 Task: Open Card Employee Benefits Review in Board Content Marketing Interactive Quiz Strategy and Execution to Workspace E-commerce Solutions and add a team member Softage.1@softage.net, a label Yellow, a checklist Crisis Management, an attachment from your google drive, a color Yellow and finally, add a card description 'Conduct team training session on project management' and a comment 'Let us approach this task with an open mind and be willing to take risks to think outside the box.'. Add a start date 'Jan 09, 1900' with a due date 'Jan 16, 1900'
Action: Key pressed <Key.shift>SOFTAGE.1<Key.shift>@SOFTAGE.NET<Key.enter>
Screenshot: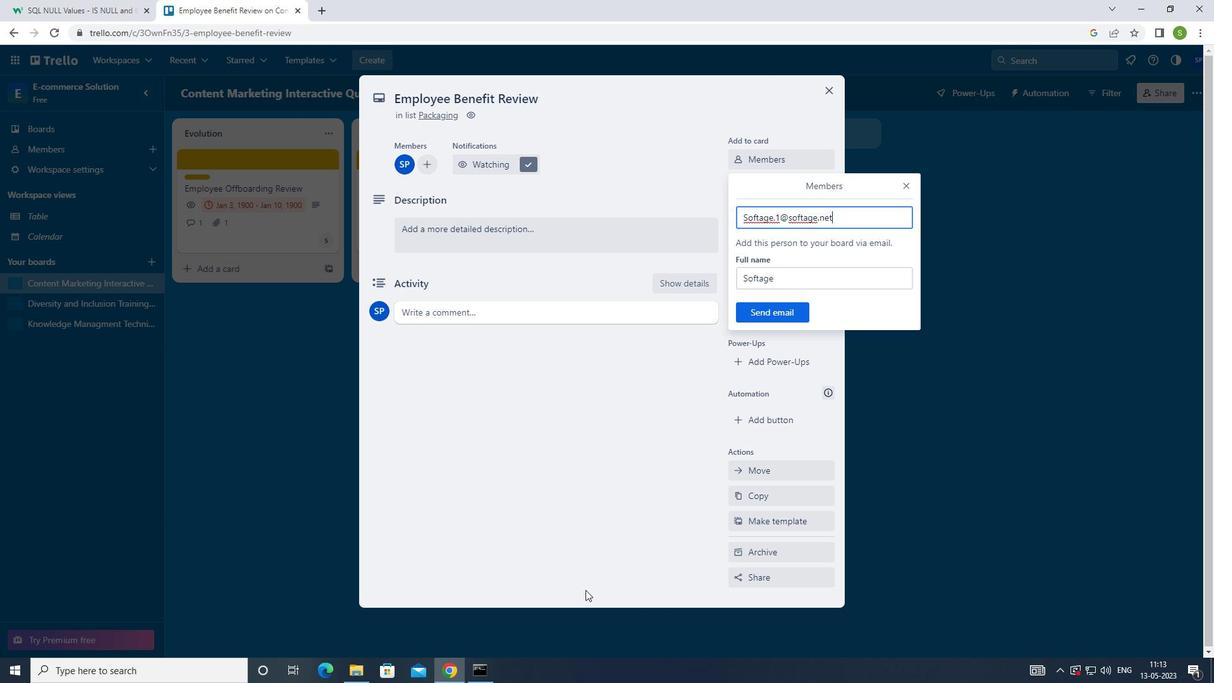 
Action: Mouse moved to (914, 189)
Screenshot: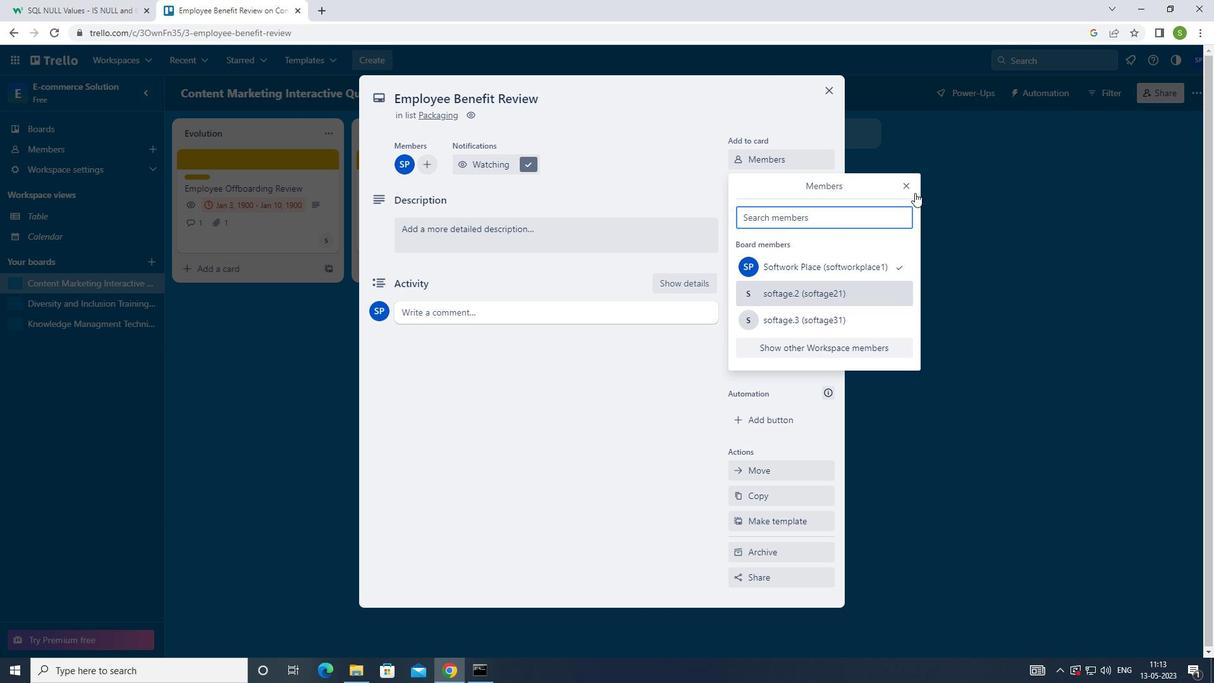 
Action: Mouse pressed left at (914, 189)
Screenshot: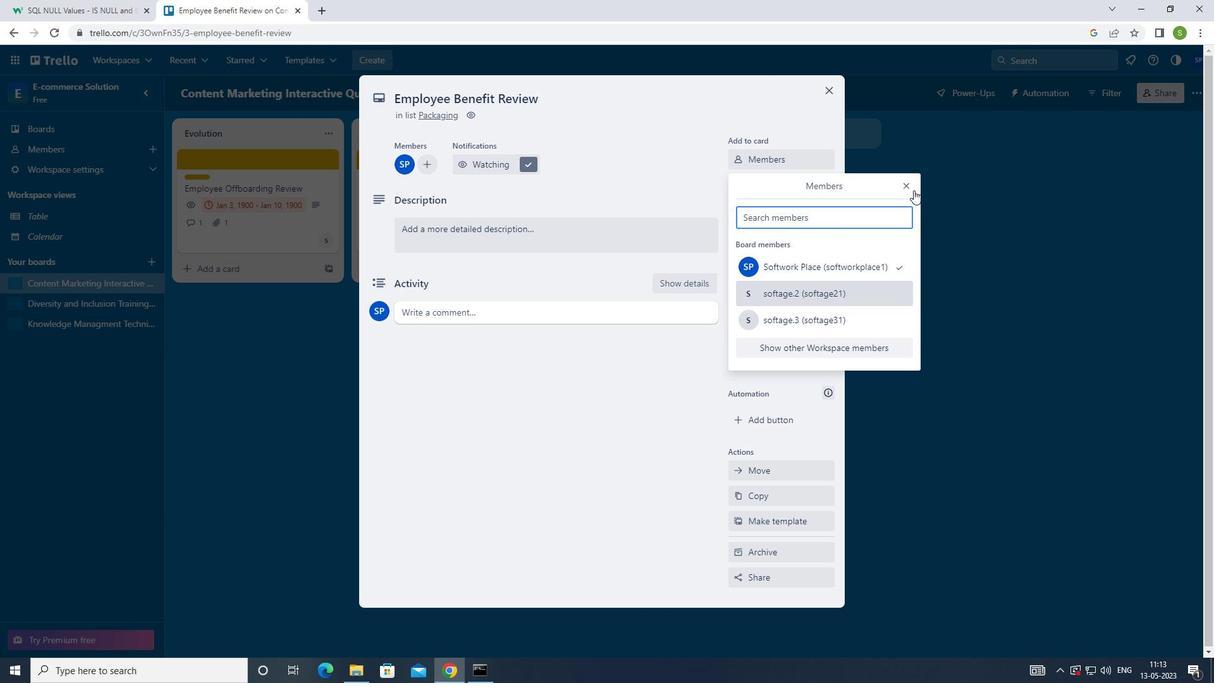
Action: Mouse moved to (811, 184)
Screenshot: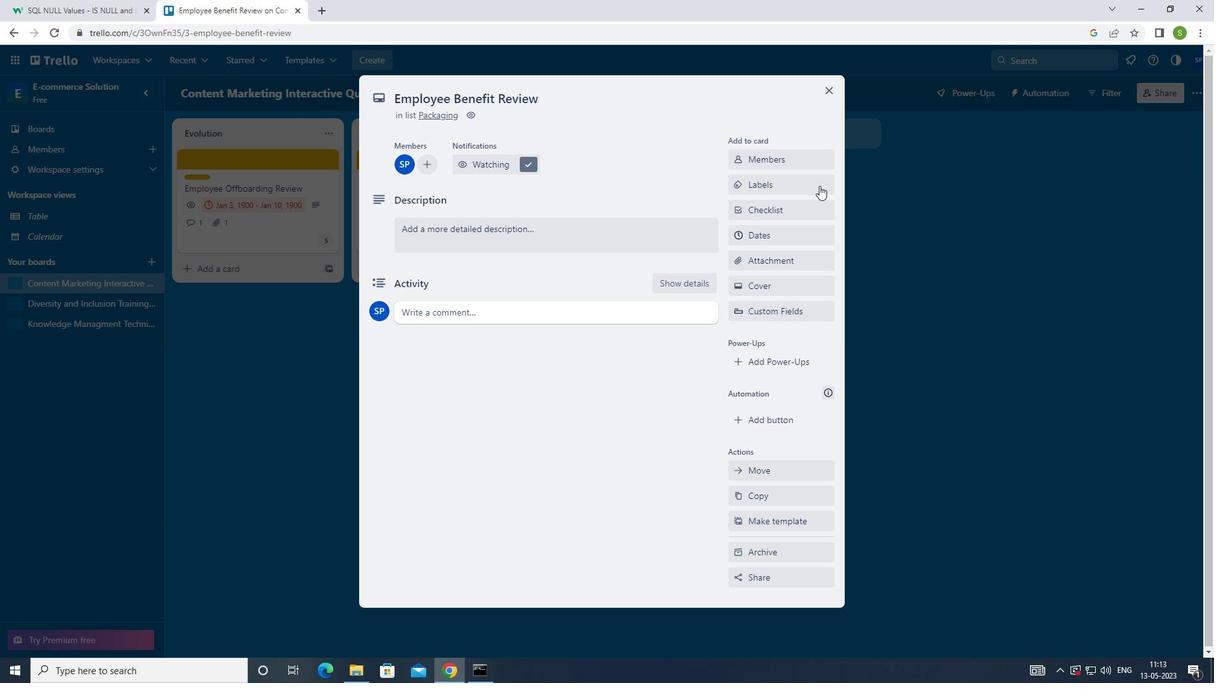 
Action: Mouse pressed left at (811, 184)
Screenshot: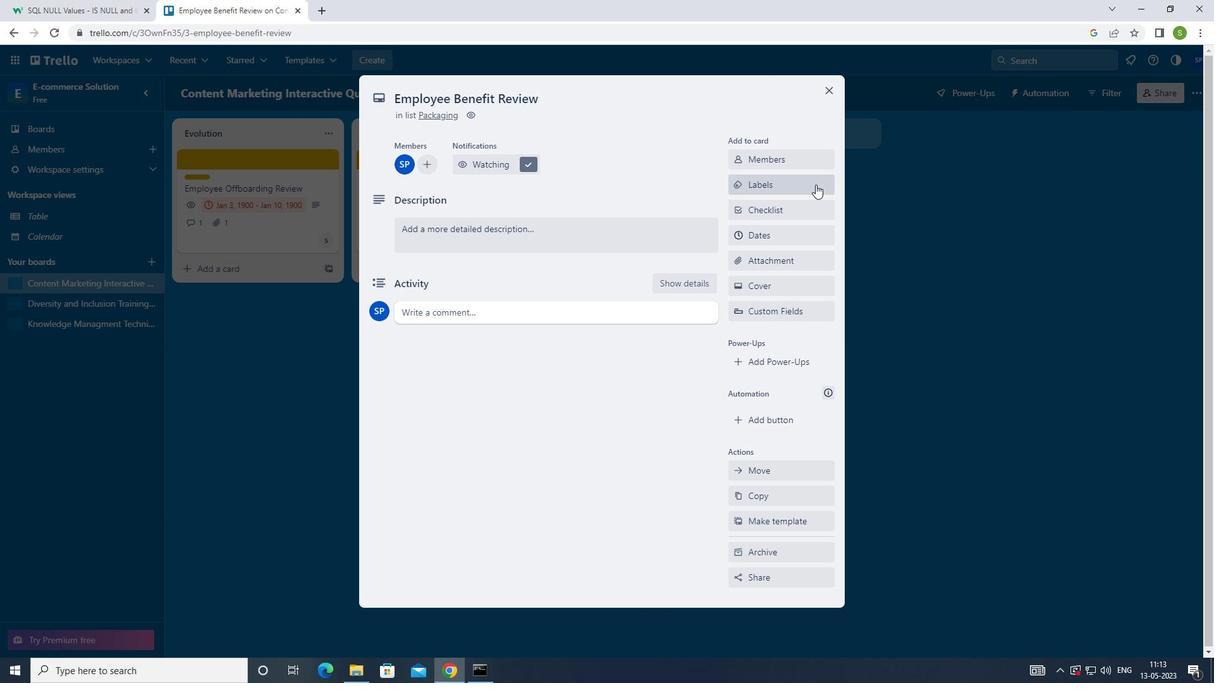 
Action: Mouse moved to (738, 313)
Screenshot: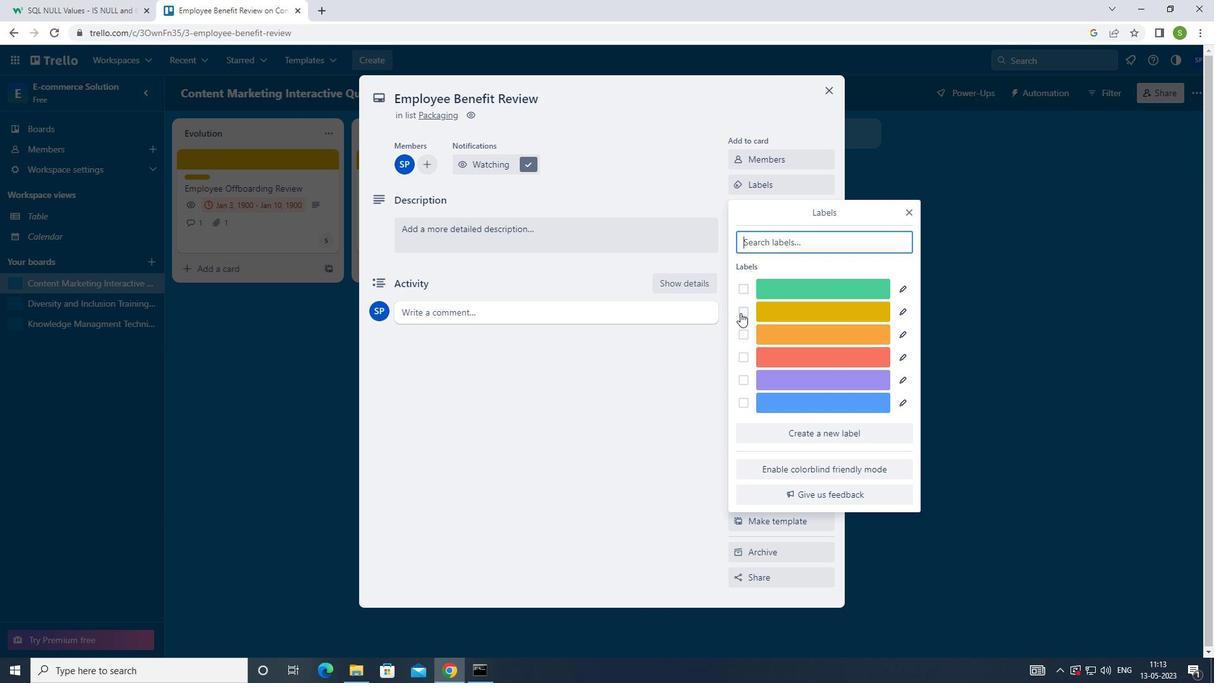 
Action: Mouse pressed left at (738, 313)
Screenshot: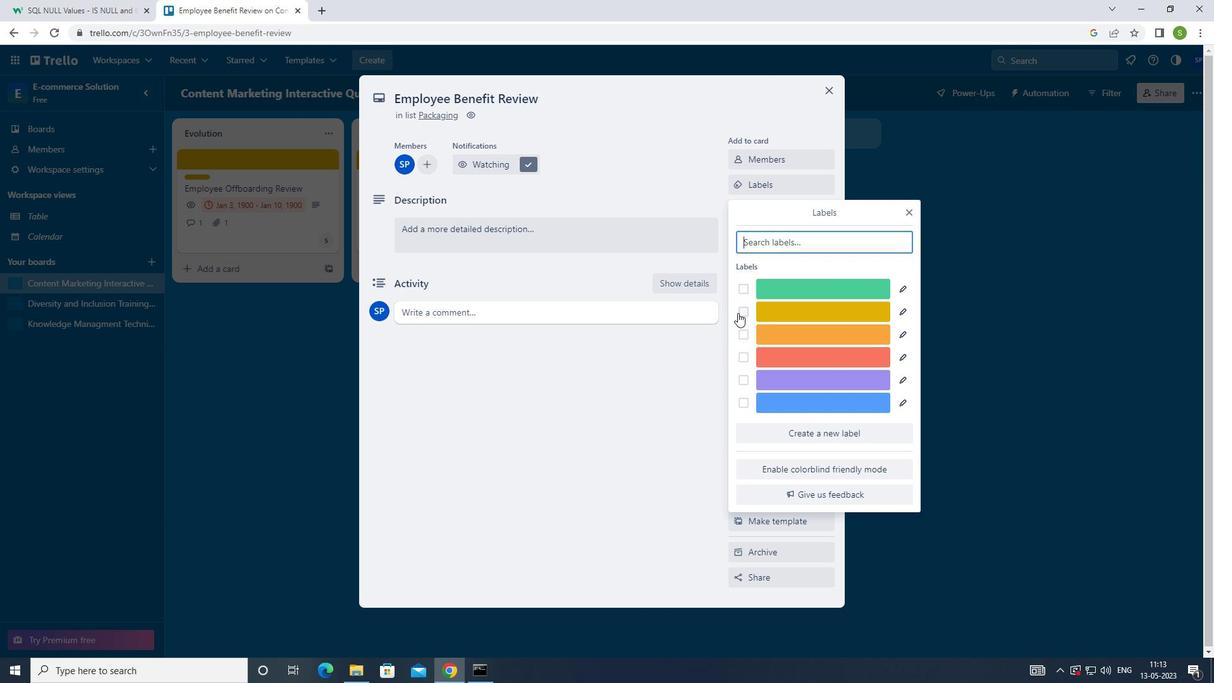 
Action: Mouse moved to (909, 216)
Screenshot: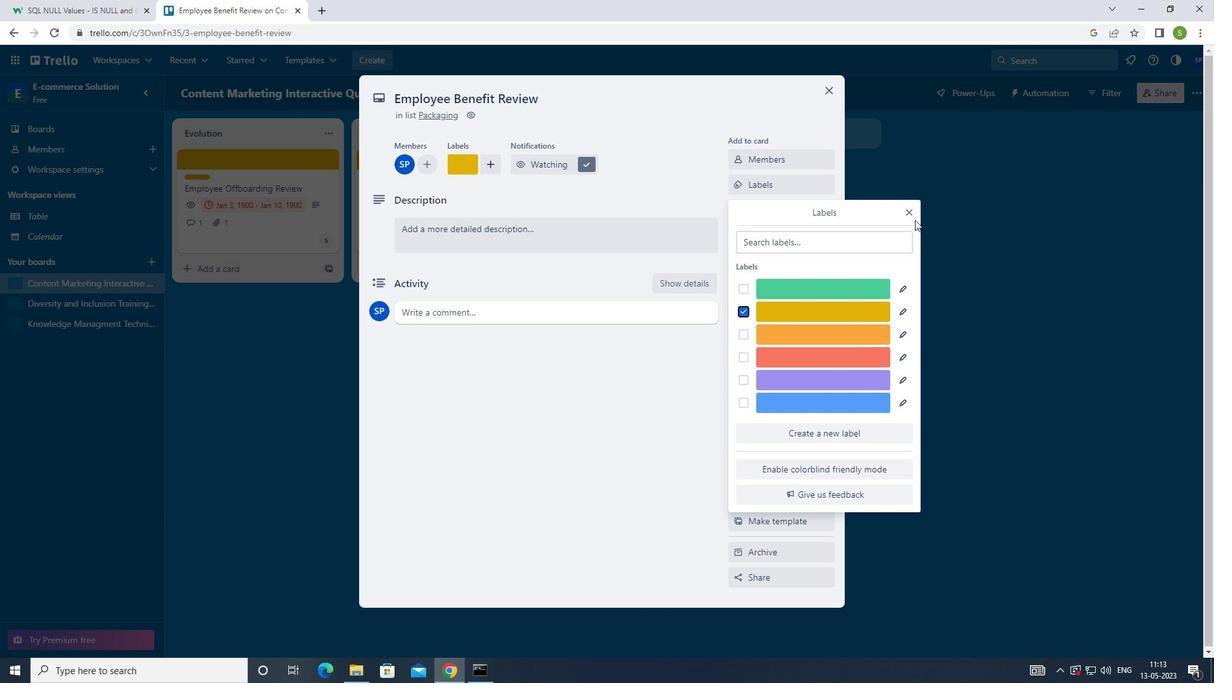 
Action: Mouse pressed left at (909, 216)
Screenshot: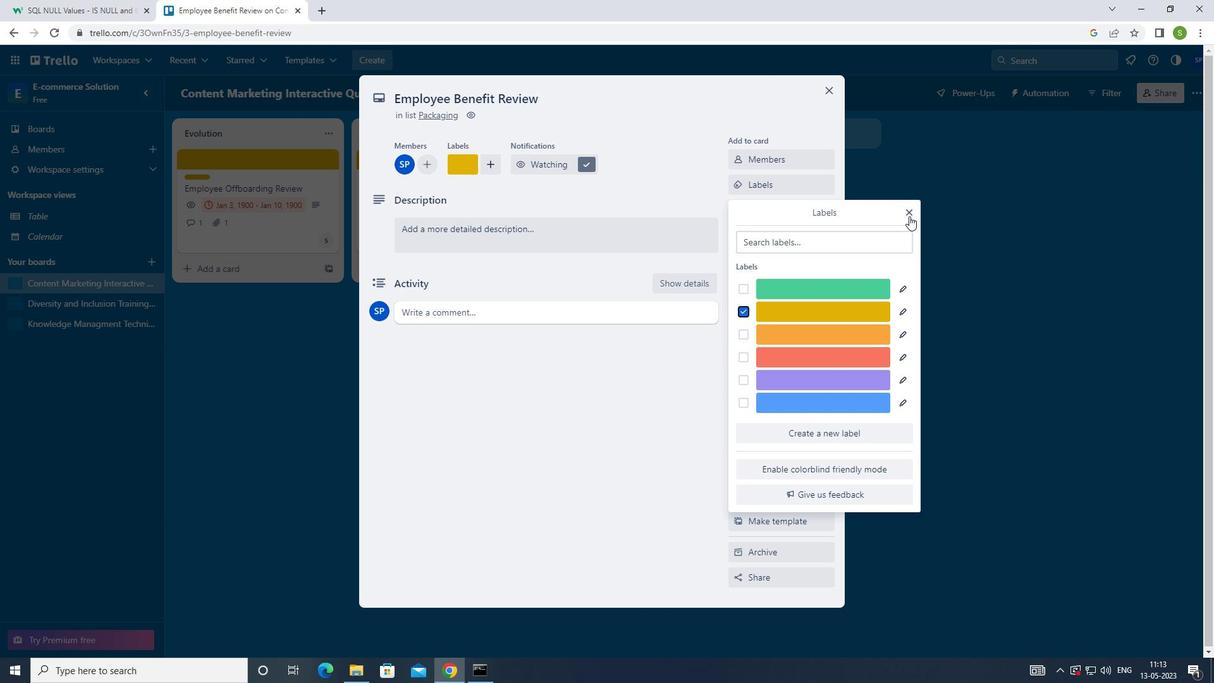 
Action: Mouse moved to (772, 215)
Screenshot: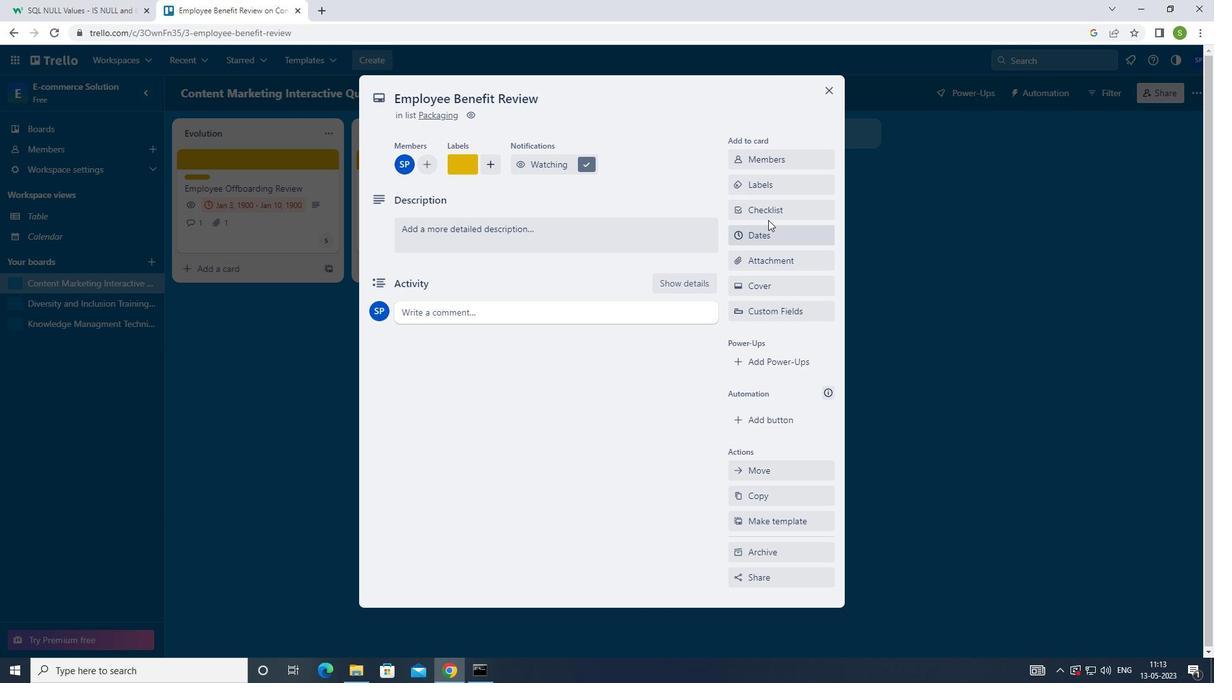 
Action: Mouse pressed left at (772, 215)
Screenshot: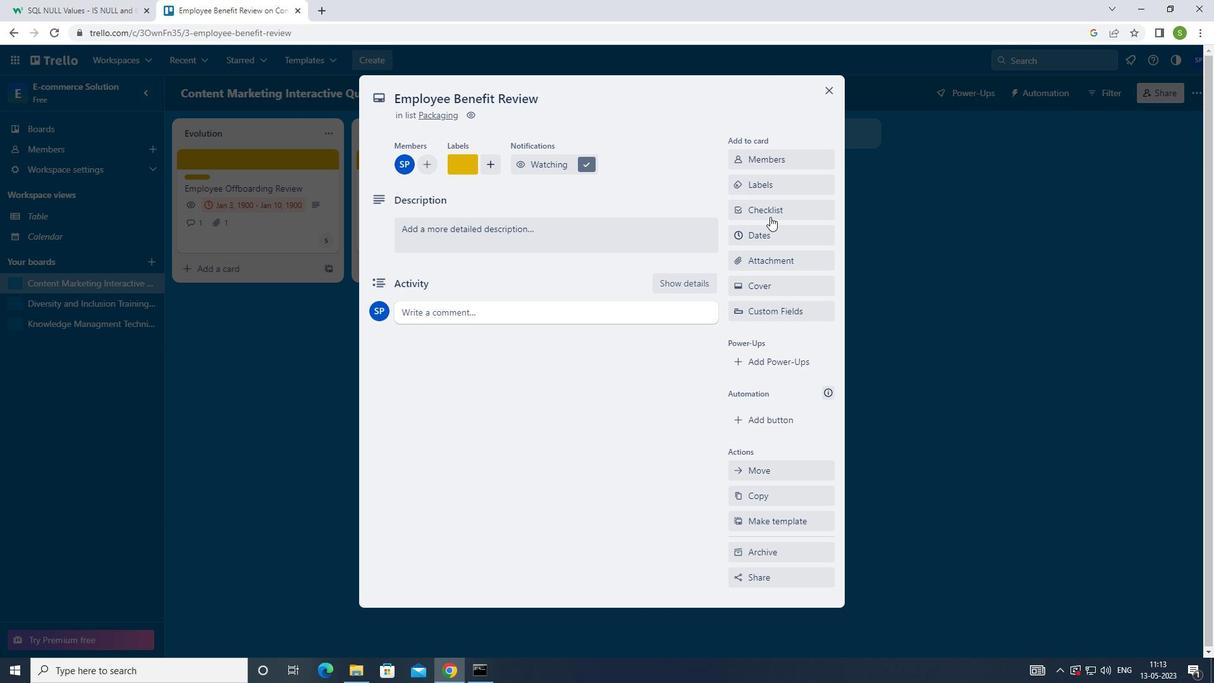 
Action: Mouse moved to (781, 254)
Screenshot: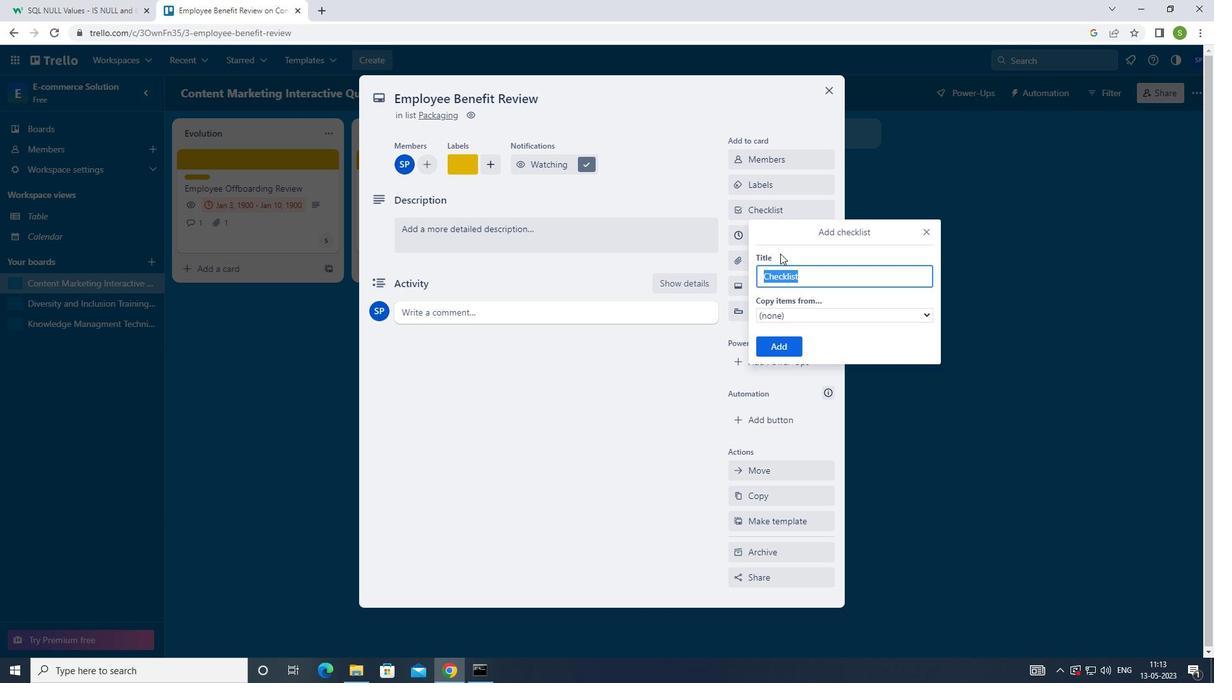 
Action: Key pressed <Key.shift>C
Screenshot: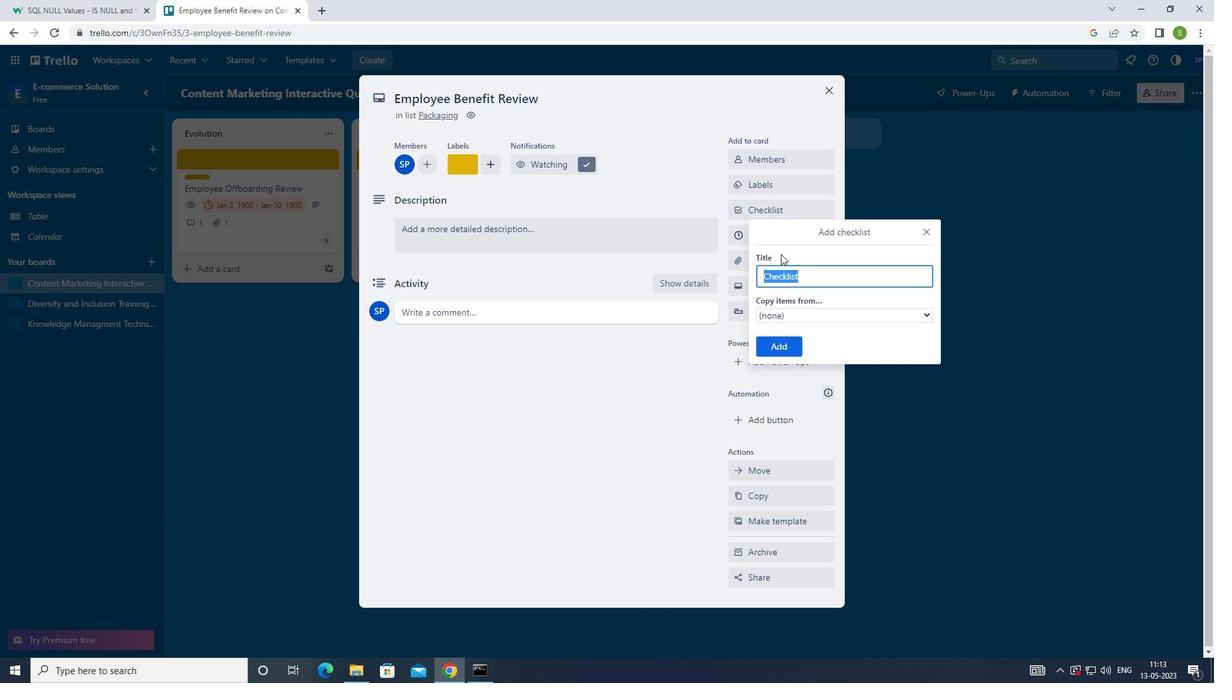 
Action: Mouse moved to (851, 355)
Screenshot: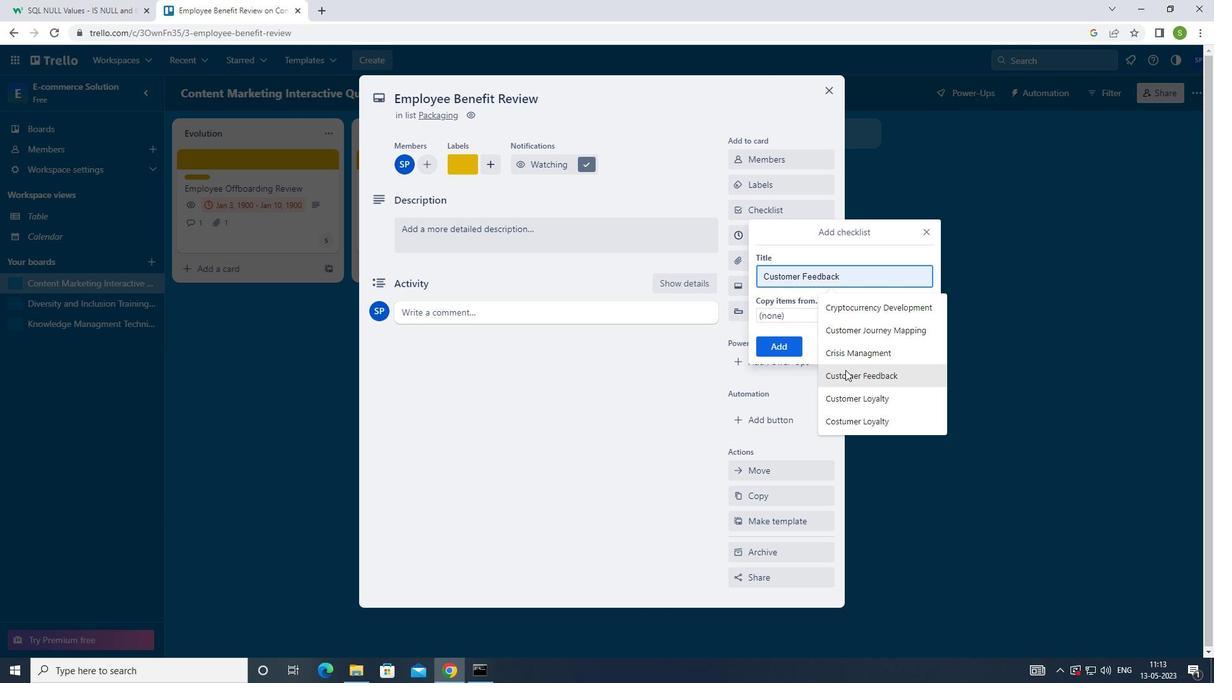 
Action: Mouse pressed left at (851, 355)
Screenshot: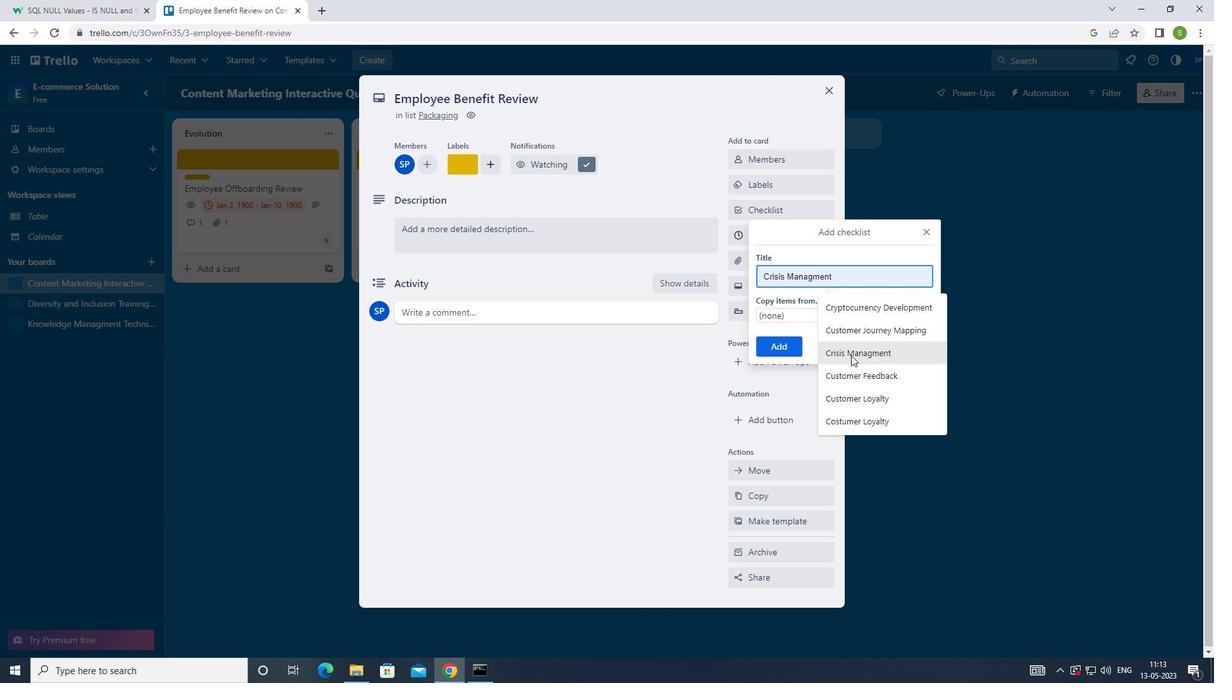 
Action: Mouse moved to (770, 334)
Screenshot: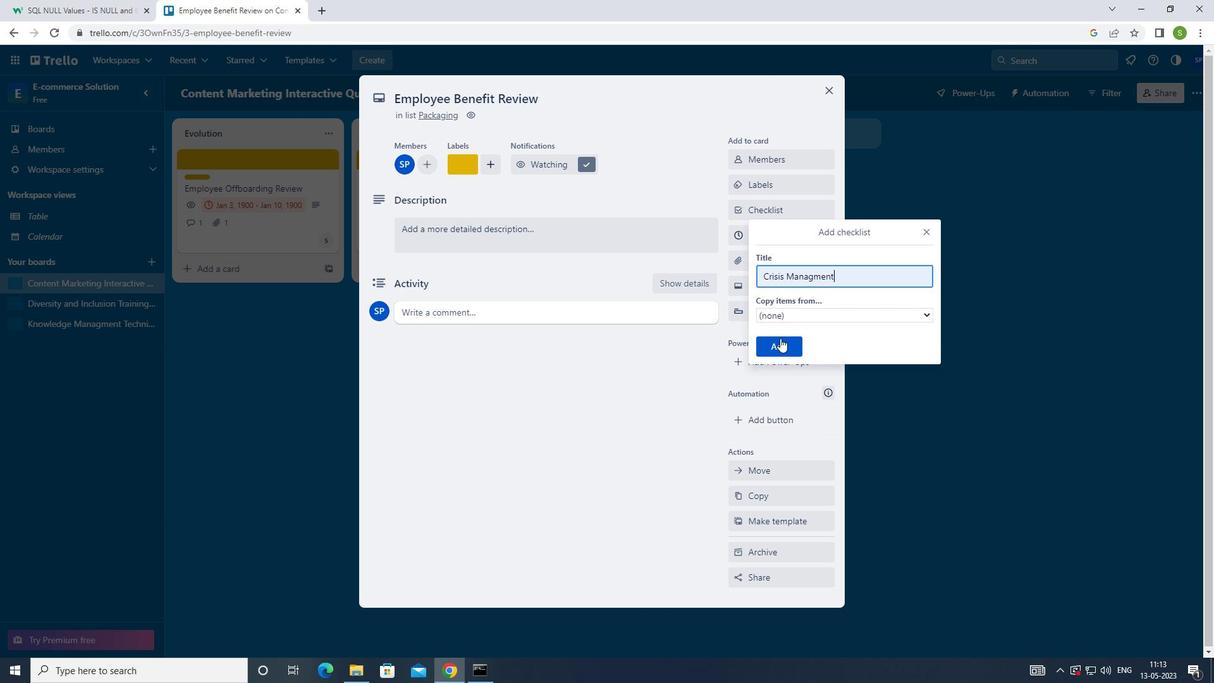 
Action: Mouse pressed left at (770, 334)
Screenshot: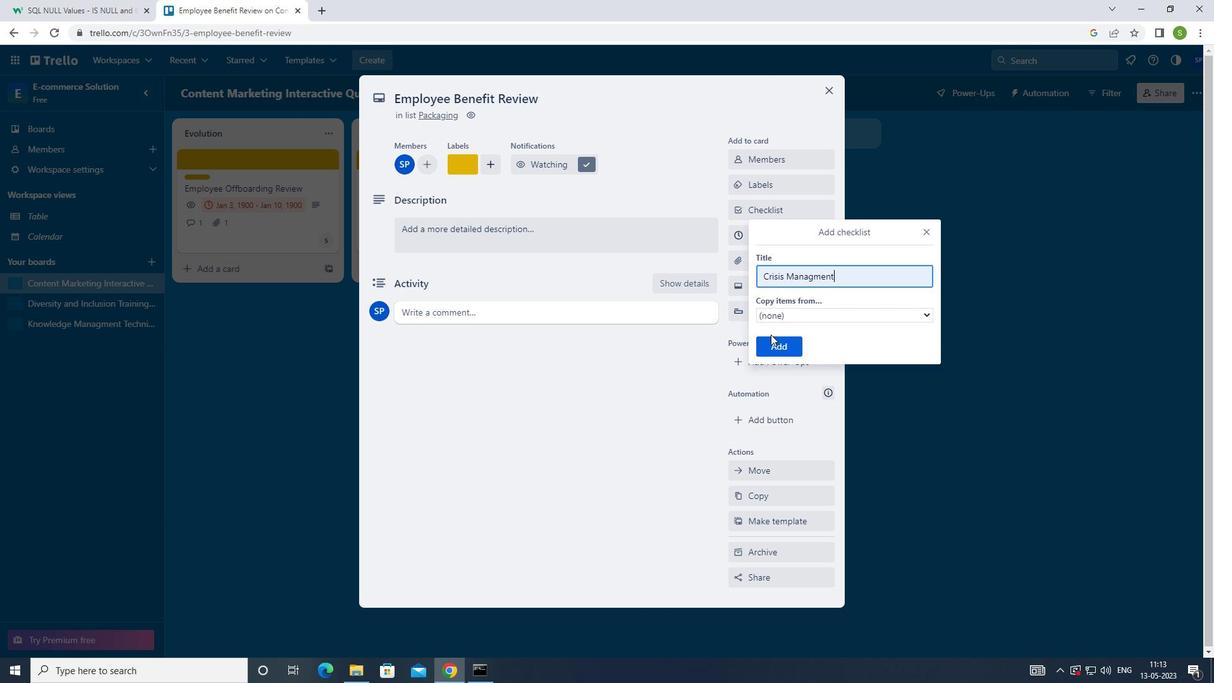 
Action: Mouse moved to (768, 341)
Screenshot: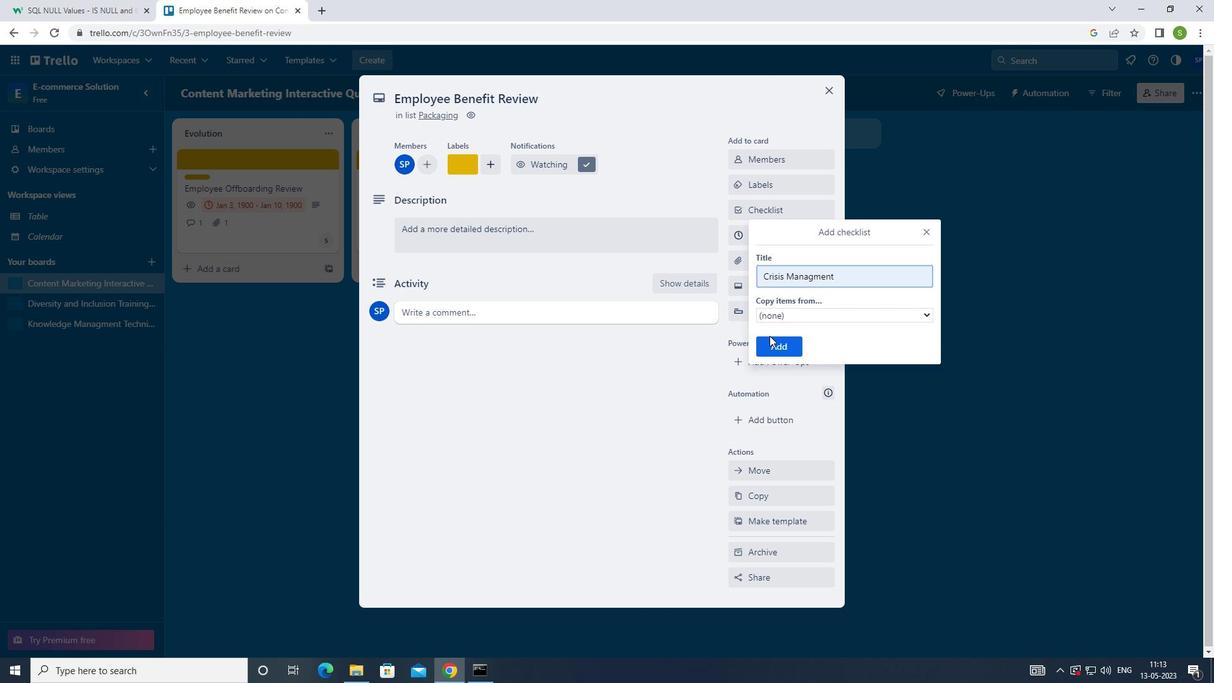 
Action: Mouse pressed left at (768, 341)
Screenshot: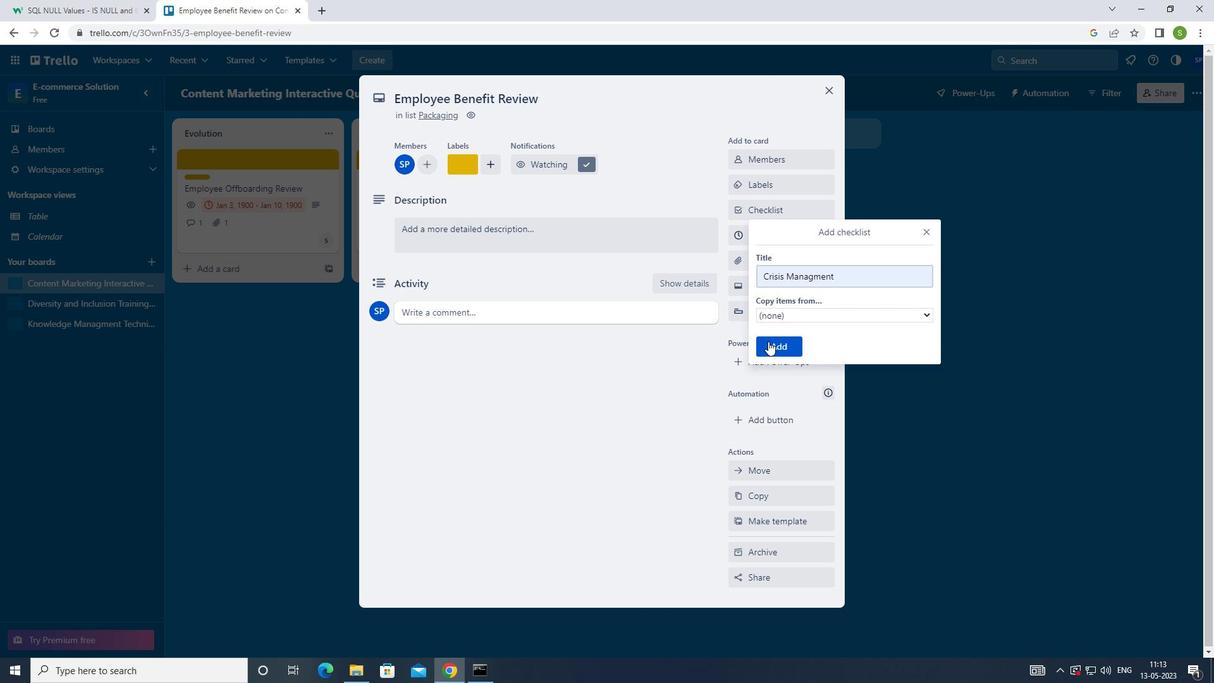 
Action: Mouse moved to (793, 260)
Screenshot: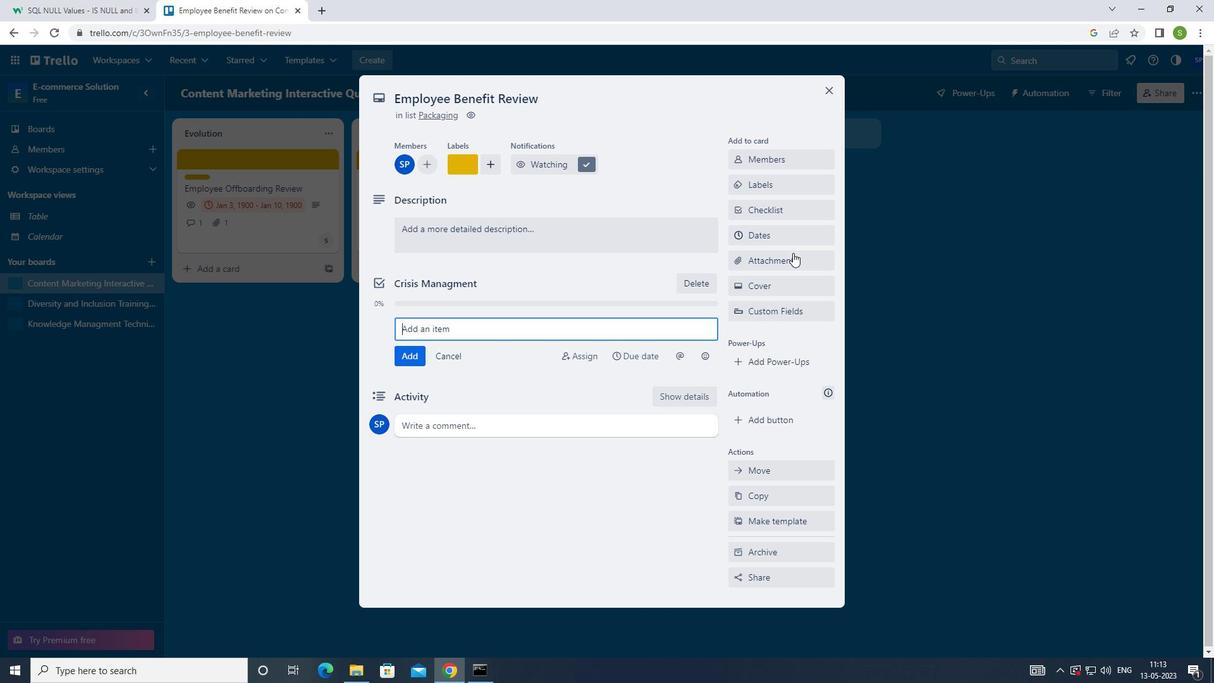 
Action: Mouse pressed left at (793, 260)
Screenshot: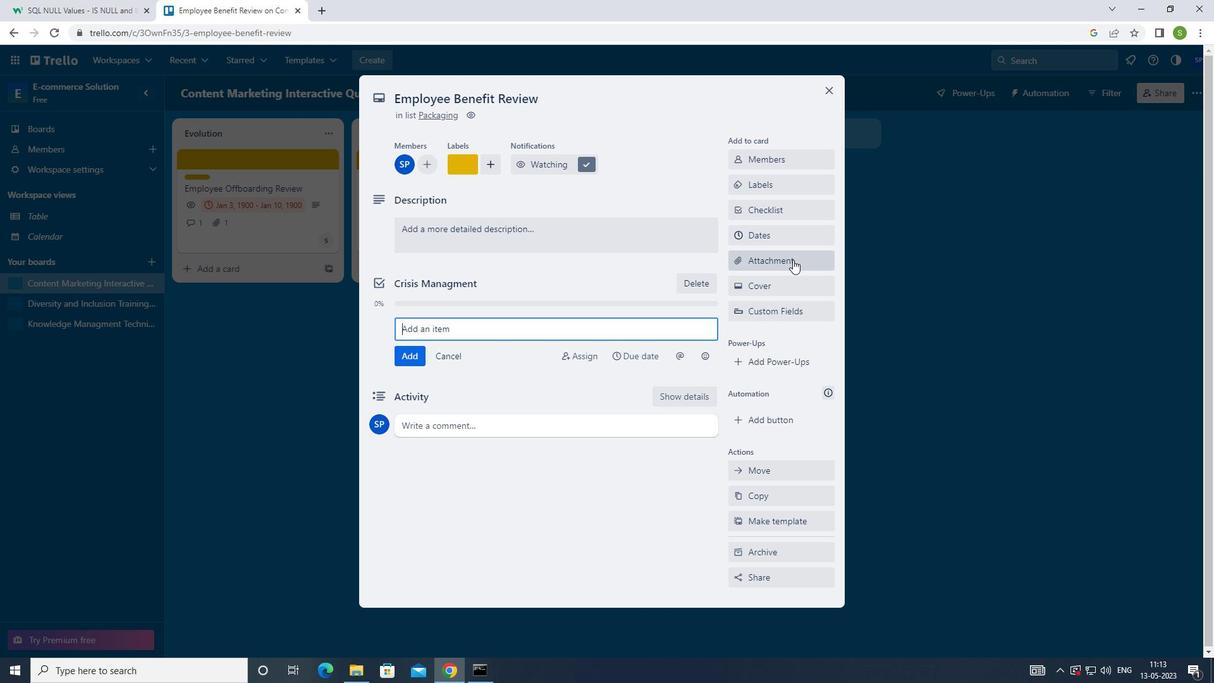
Action: Mouse moved to (749, 358)
Screenshot: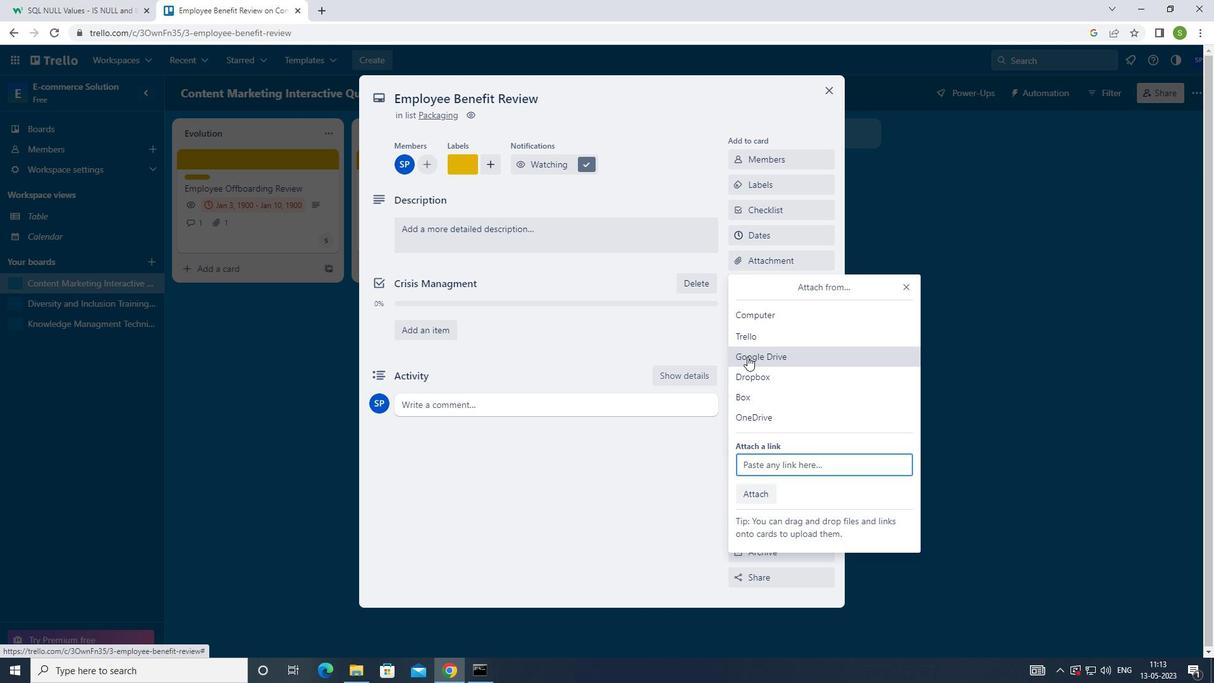 
Action: Mouse pressed left at (749, 358)
Screenshot: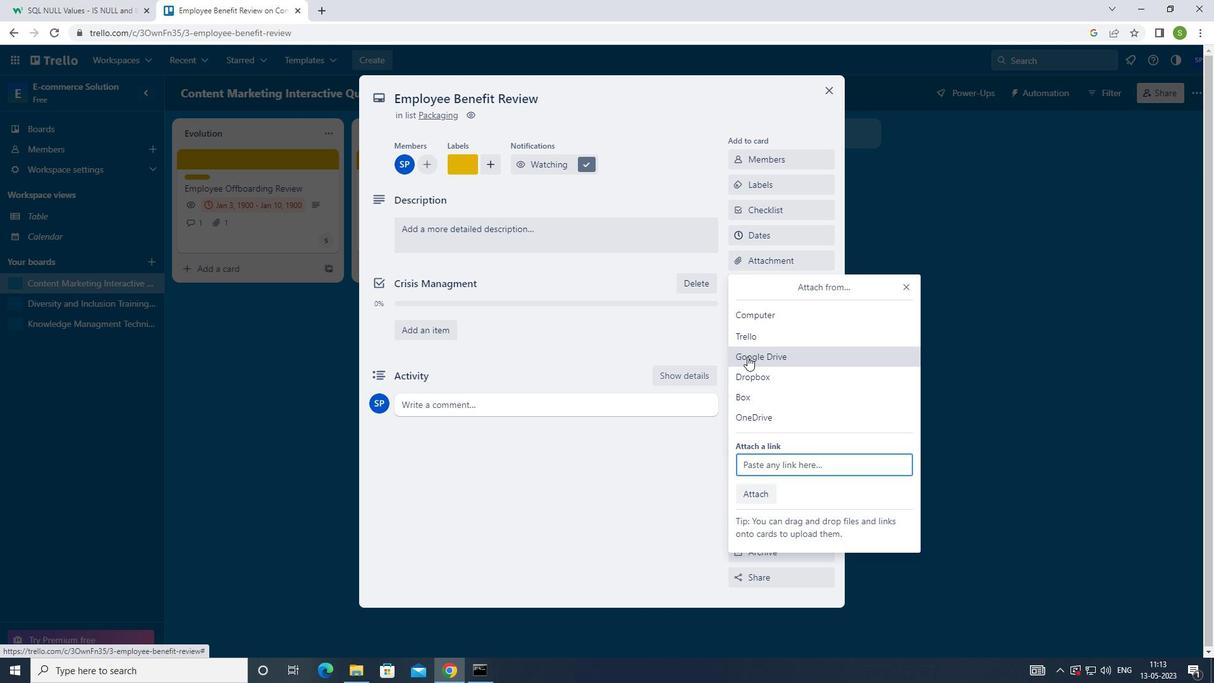 
Action: Mouse moved to (372, 299)
Screenshot: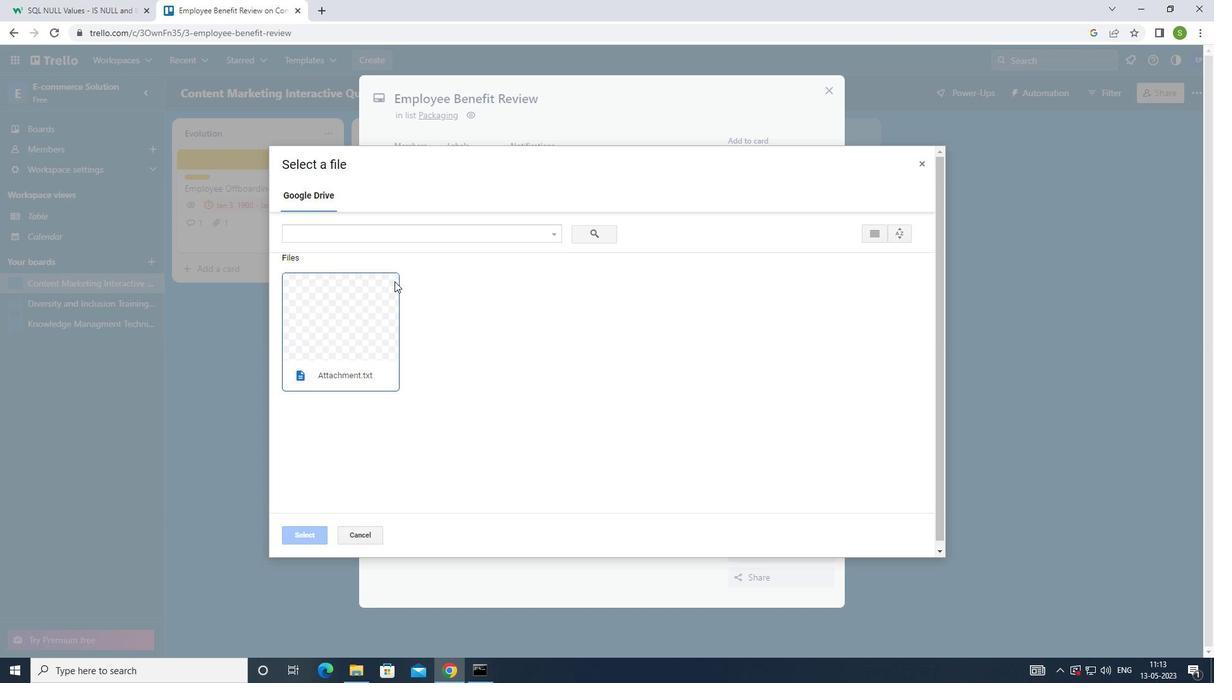 
Action: Mouse pressed left at (372, 299)
Screenshot: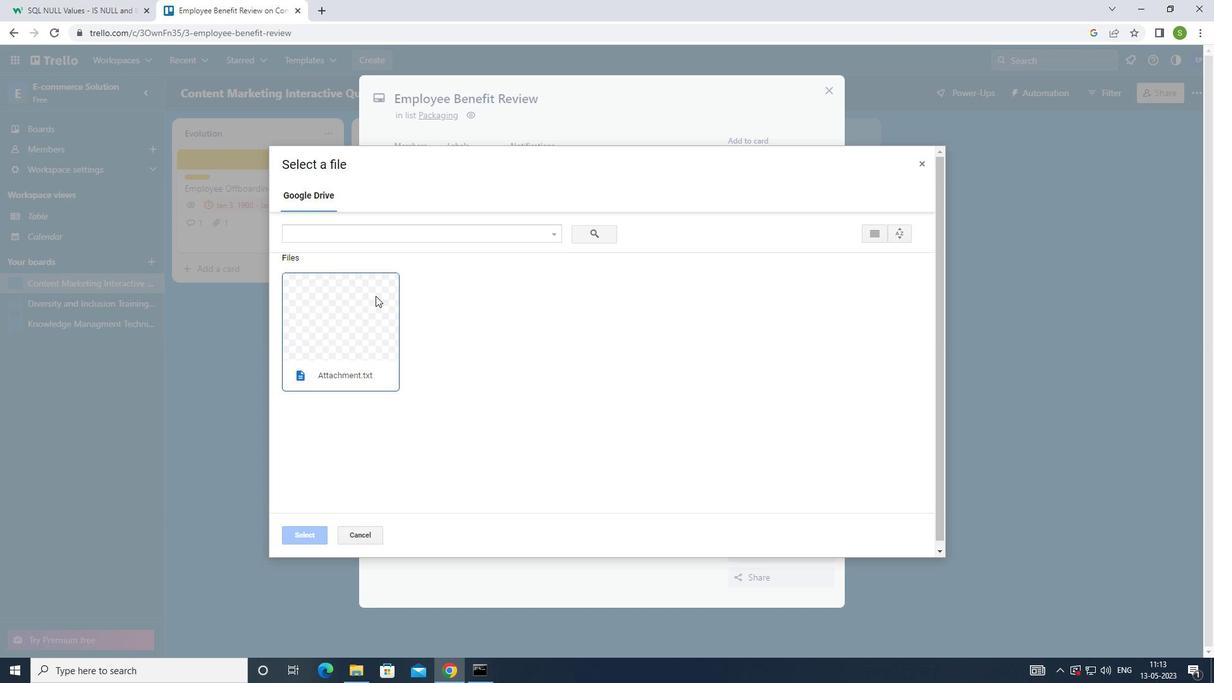 
Action: Mouse moved to (302, 535)
Screenshot: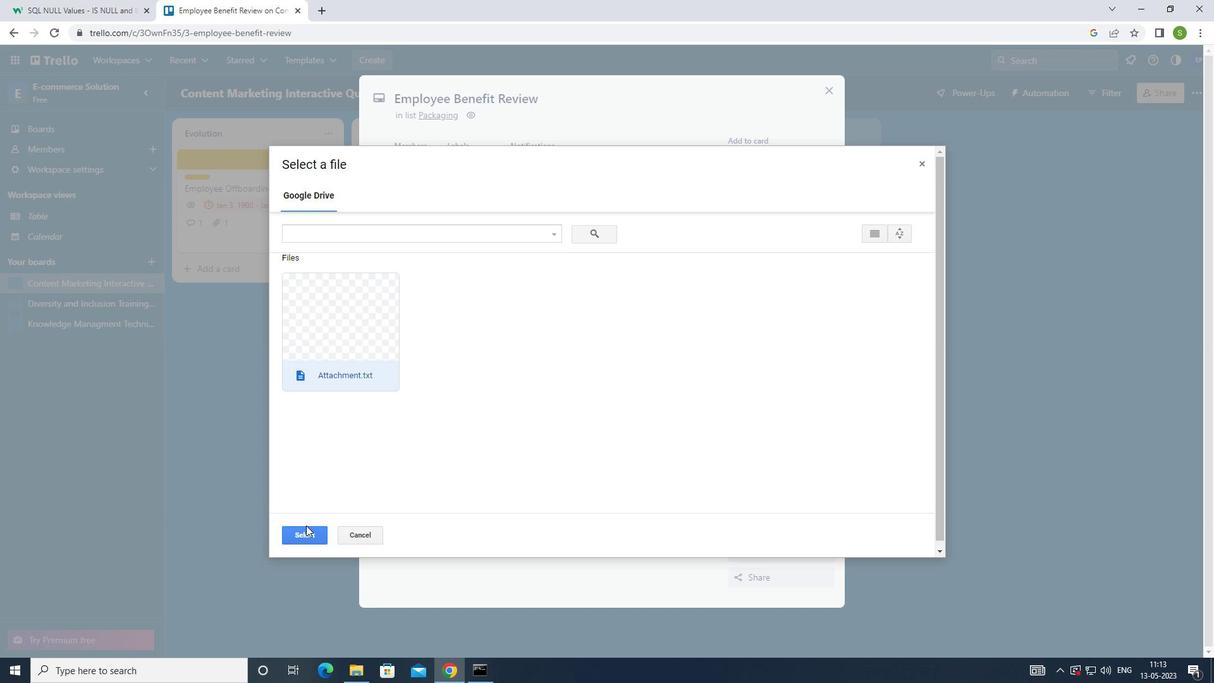 
Action: Mouse pressed left at (302, 535)
Screenshot: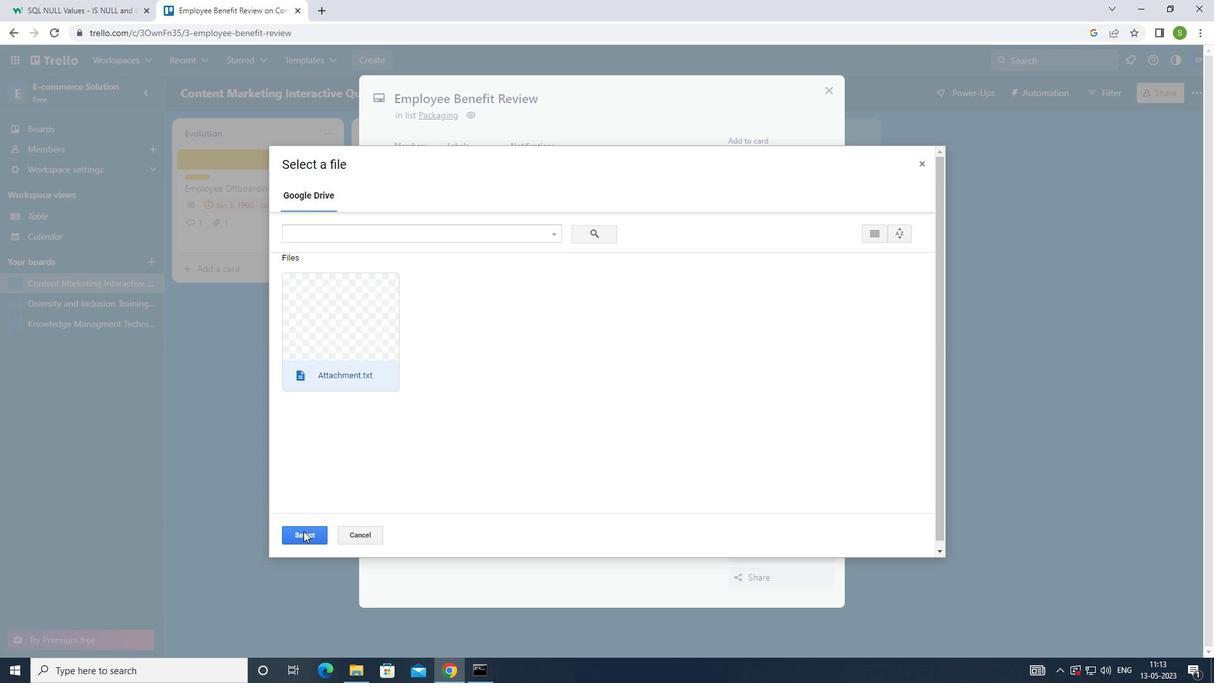 
Action: Mouse moved to (762, 284)
Screenshot: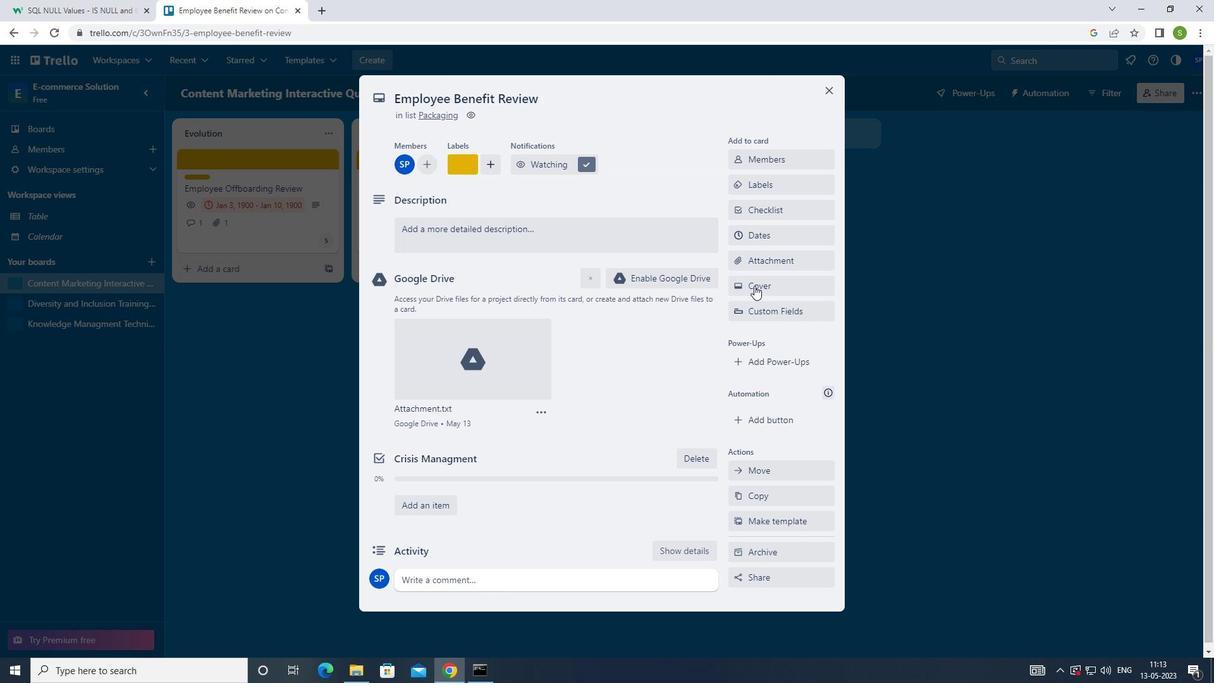 
Action: Mouse pressed left at (762, 284)
Screenshot: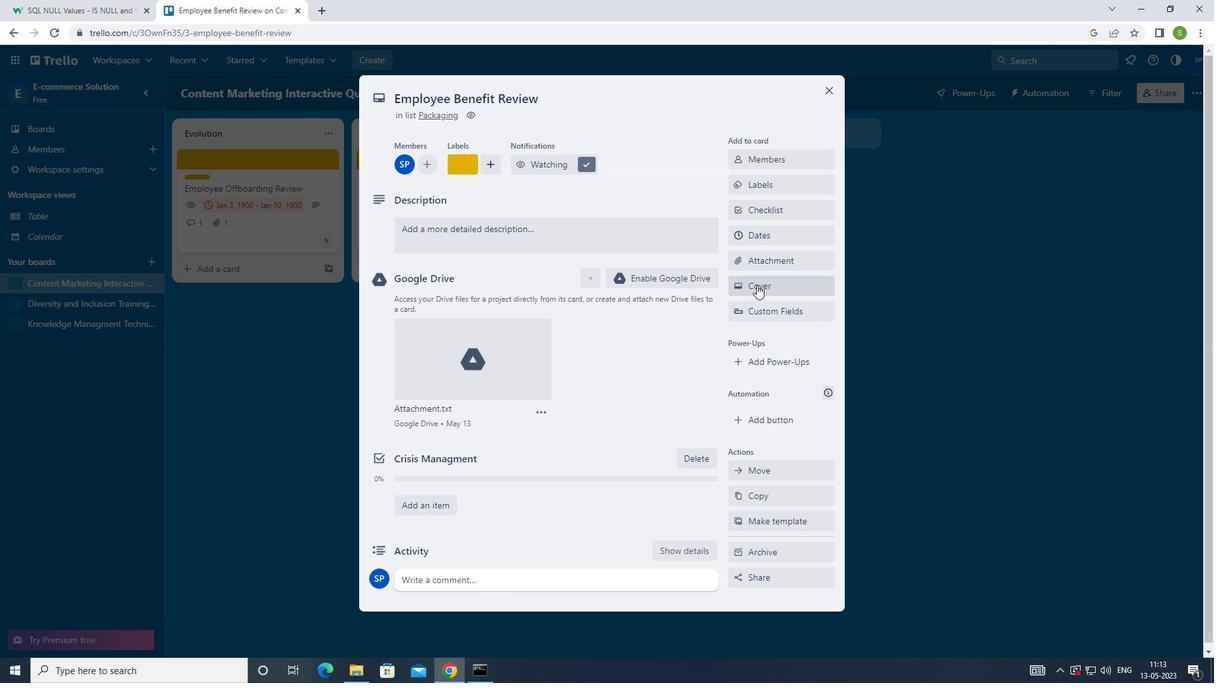 
Action: Mouse moved to (793, 404)
Screenshot: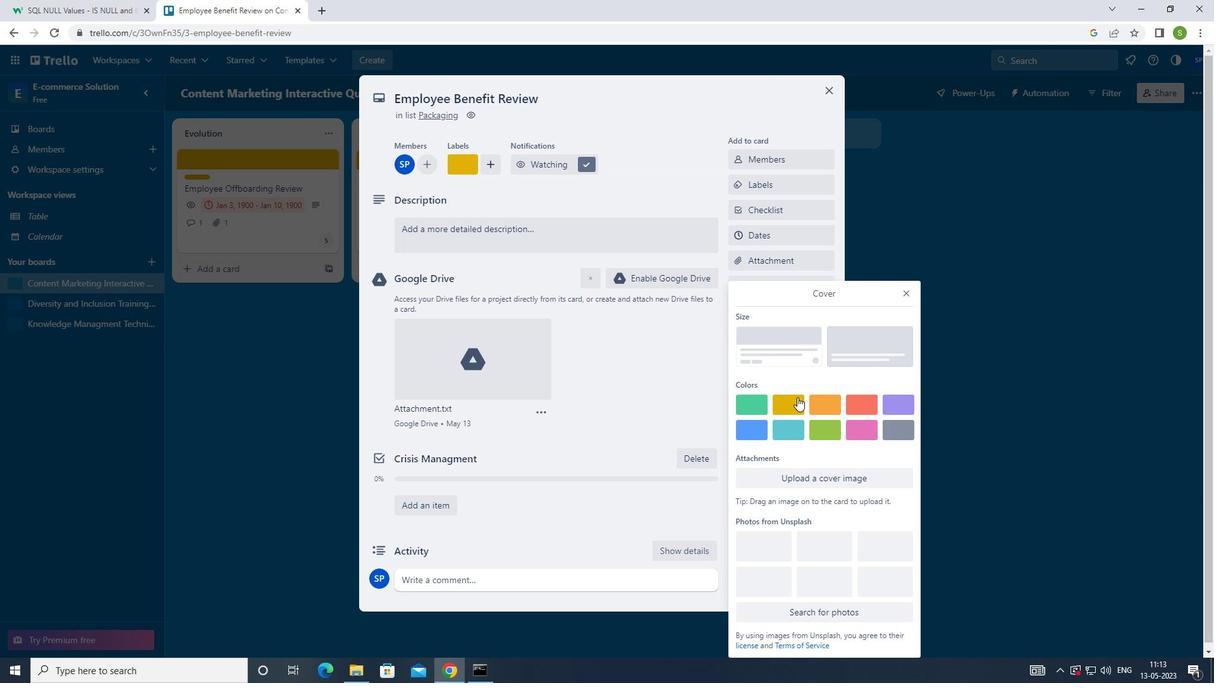 
Action: Mouse pressed left at (793, 404)
Screenshot: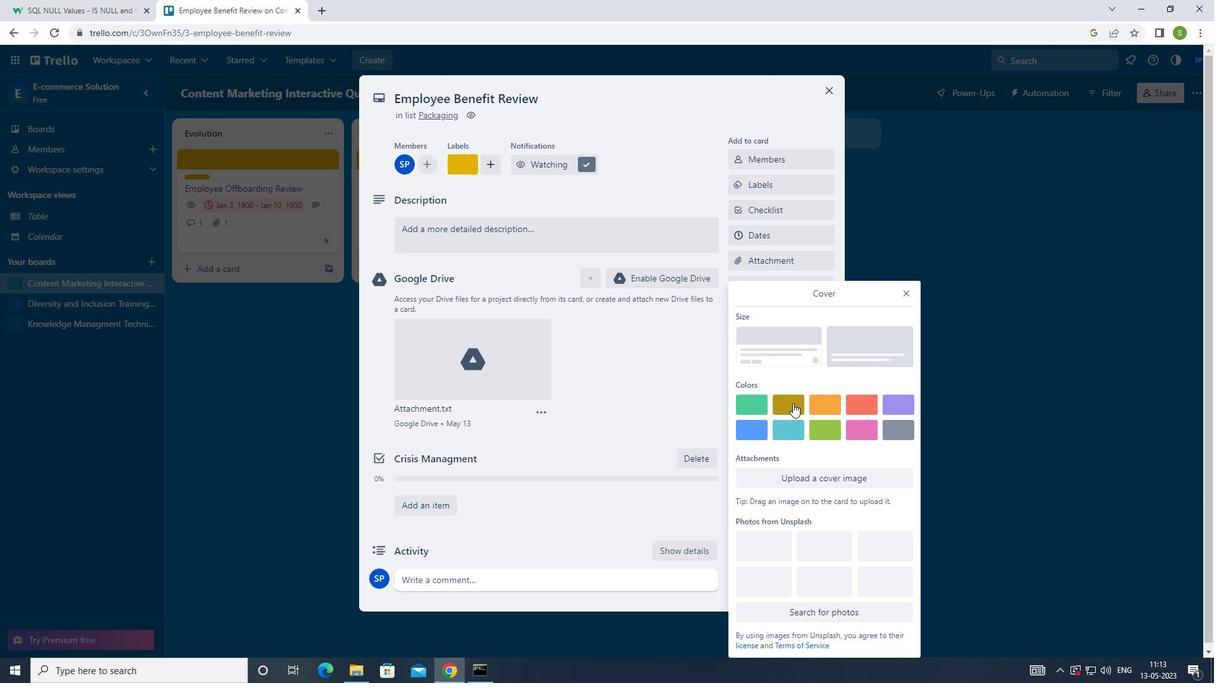 
Action: Mouse moved to (907, 269)
Screenshot: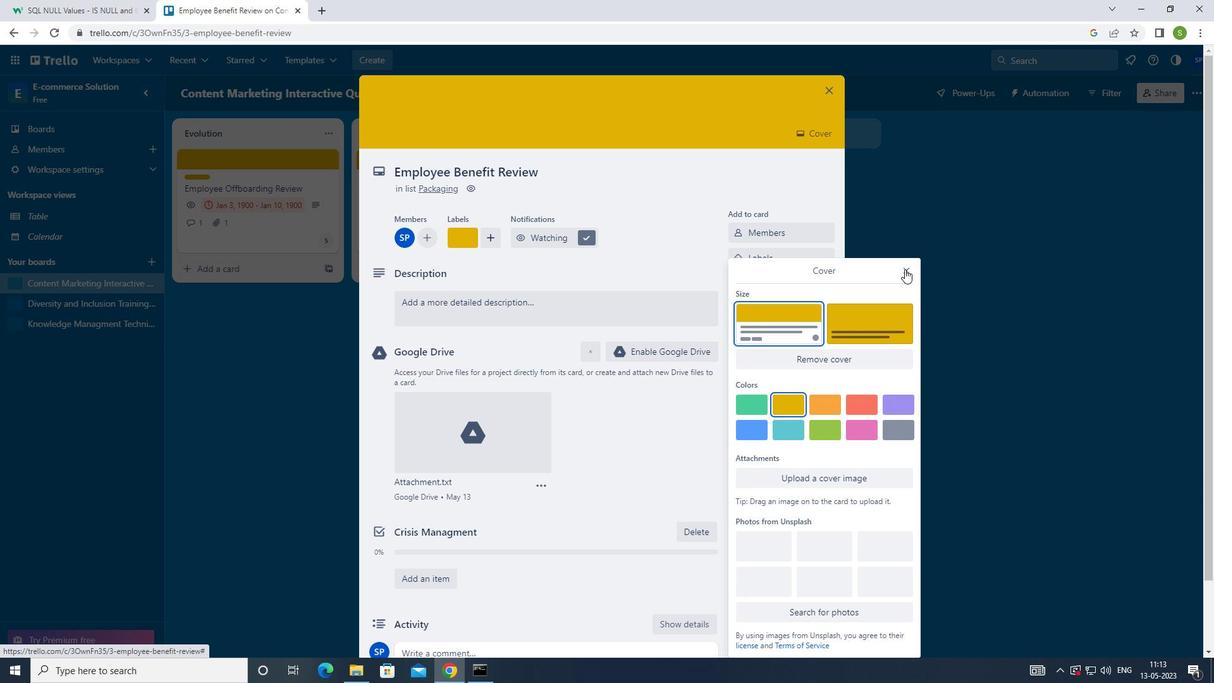 
Action: Mouse pressed left at (907, 269)
Screenshot: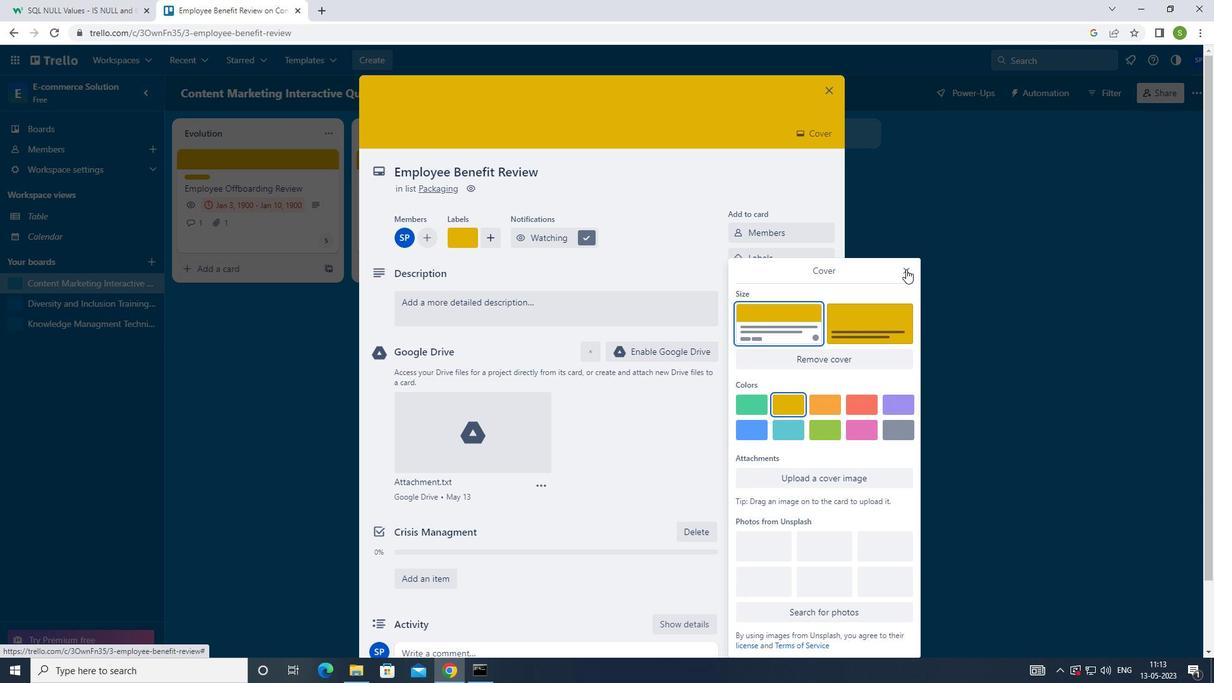 
Action: Mouse moved to (484, 299)
Screenshot: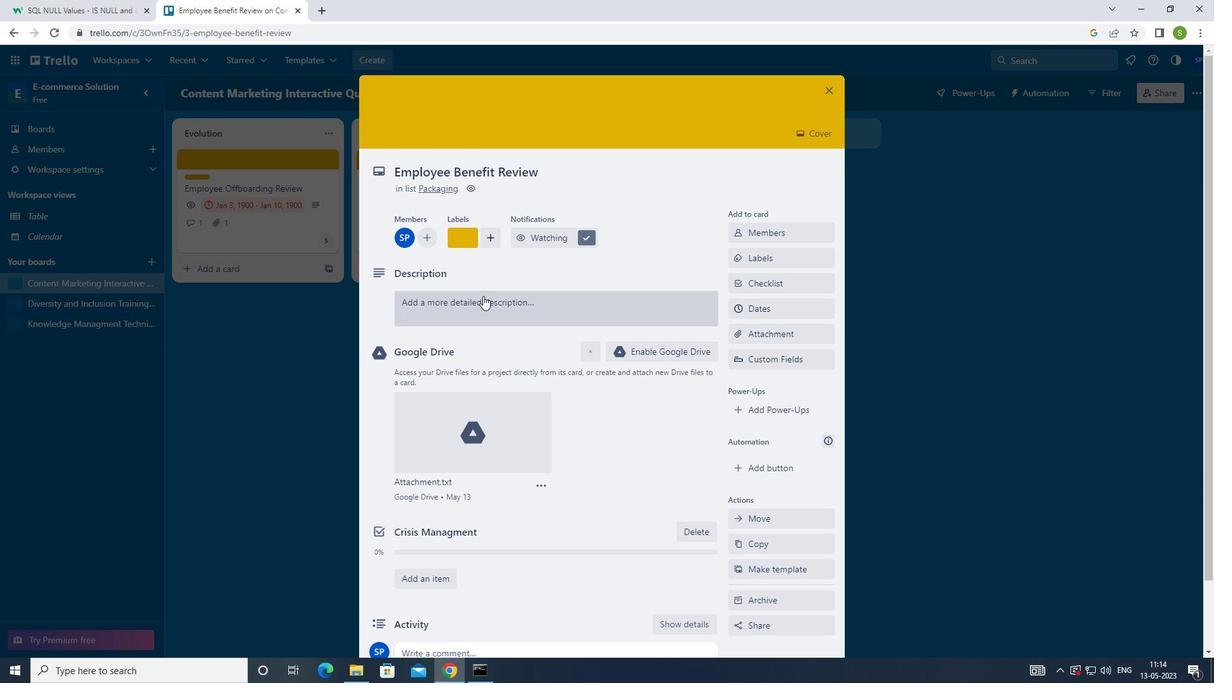 
Action: Mouse pressed left at (484, 299)
Screenshot: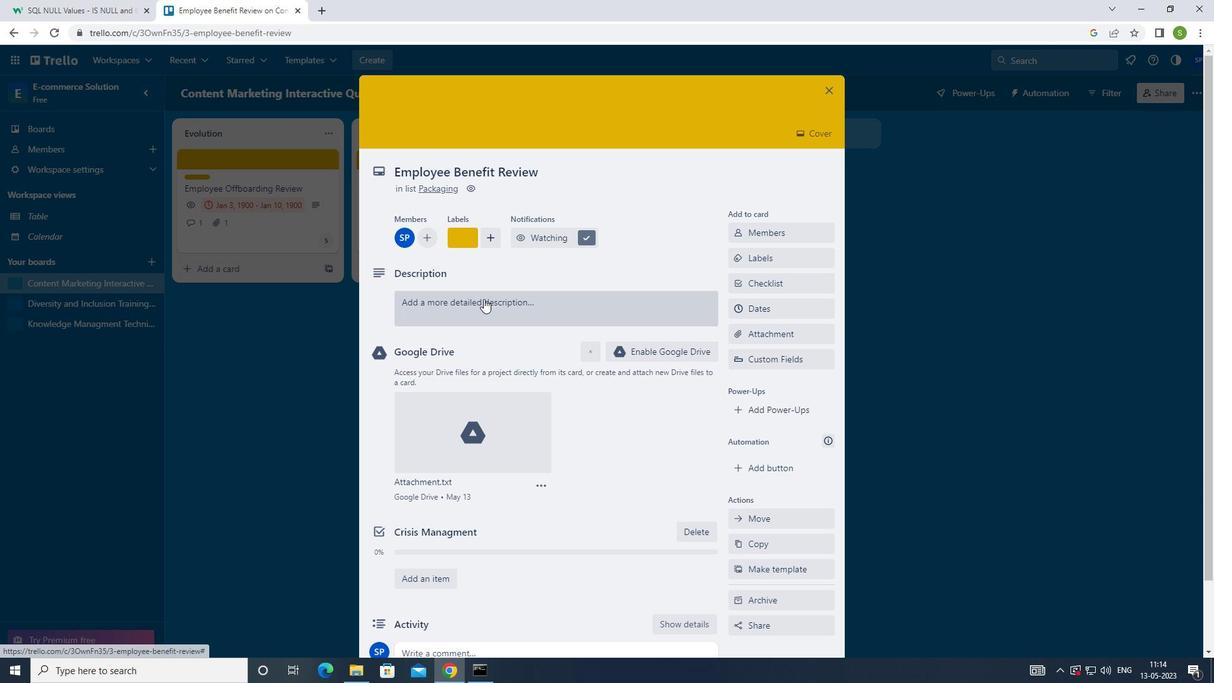 
Action: Mouse moved to (513, 291)
Screenshot: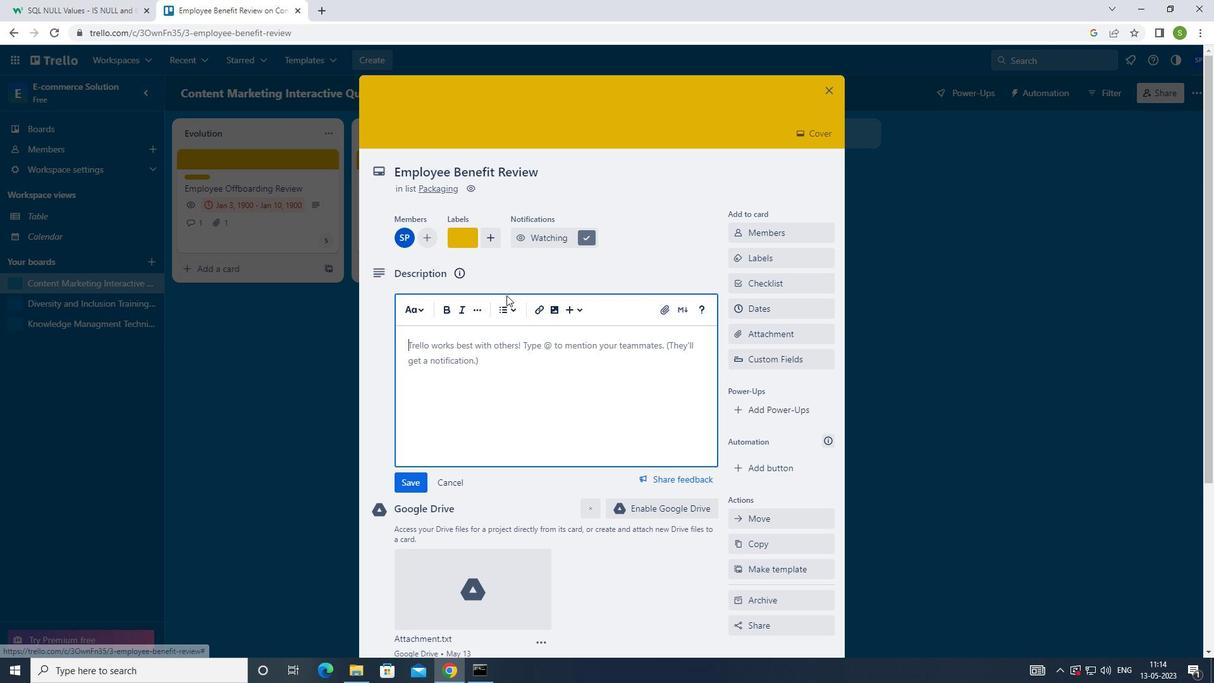 
Action: Key pressed <Key.shift>CONDUCT<Key.space>TEAM<Key.space>Y<Key.backspace>TRAINING<Key.space>SESSION<Key.space>ON<Key.space>PROJECT<Key.space>MANAGMENT<Key.space>
Screenshot: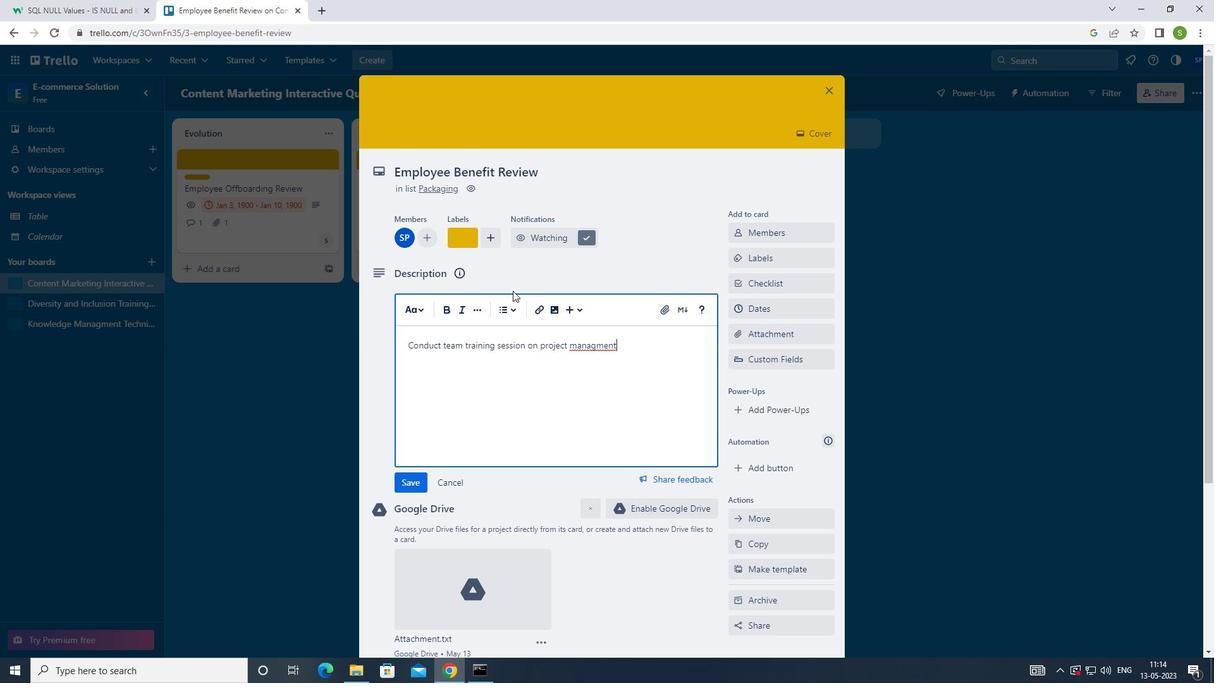 
Action: Mouse moved to (596, 344)
Screenshot: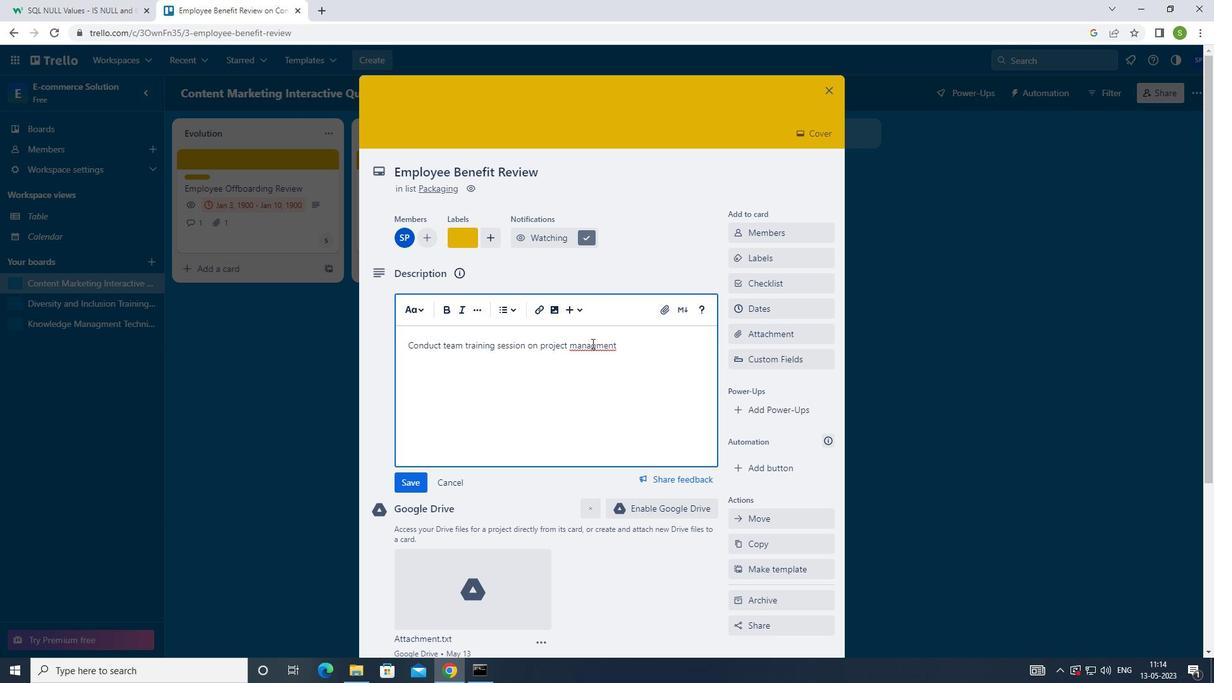 
Action: Mouse pressed left at (596, 344)
Screenshot: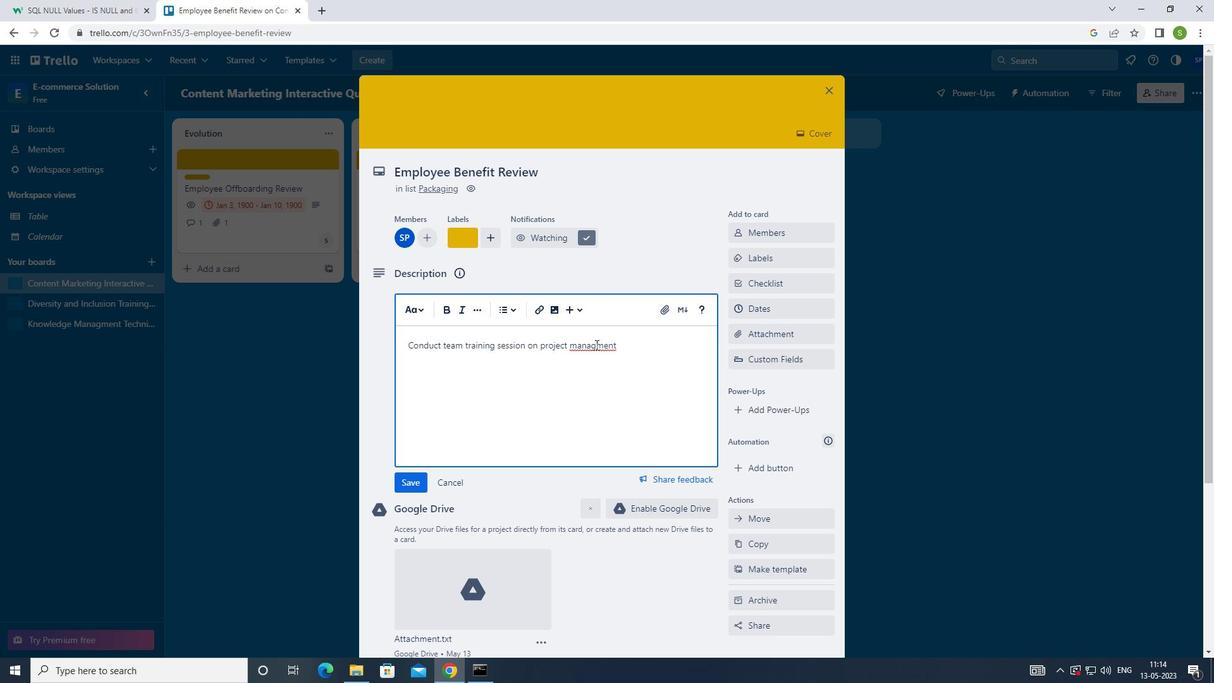 
Action: Mouse moved to (599, 348)
Screenshot: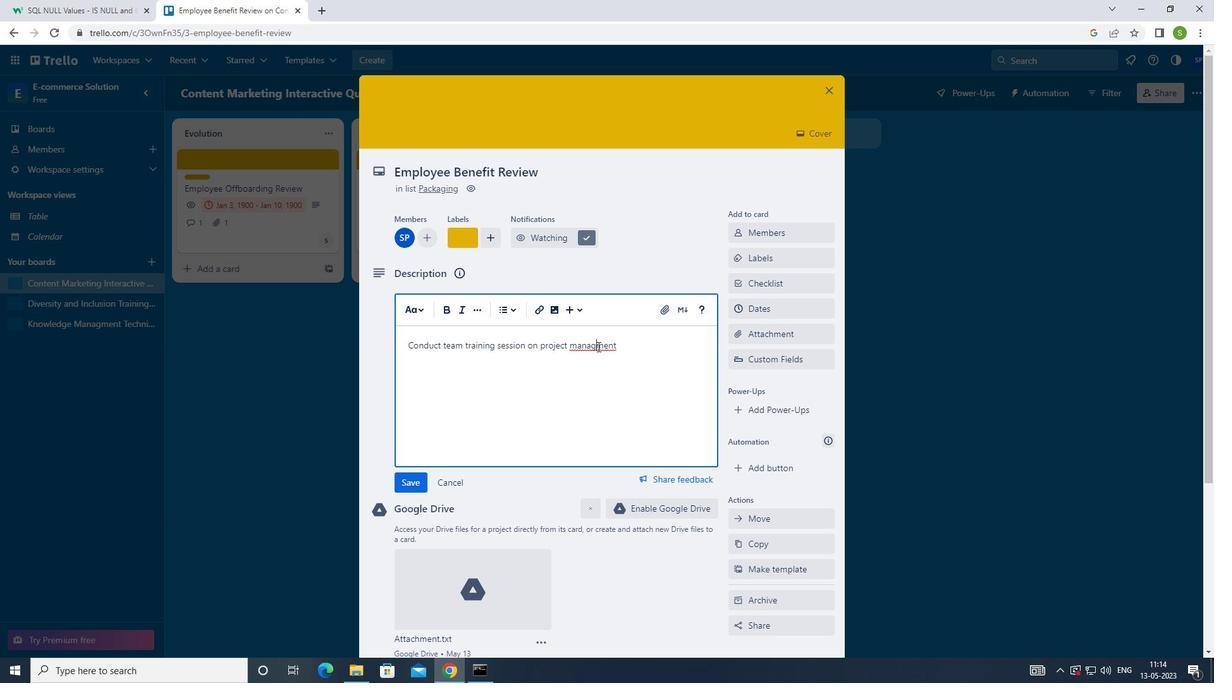 
Action: Key pressed E
Screenshot: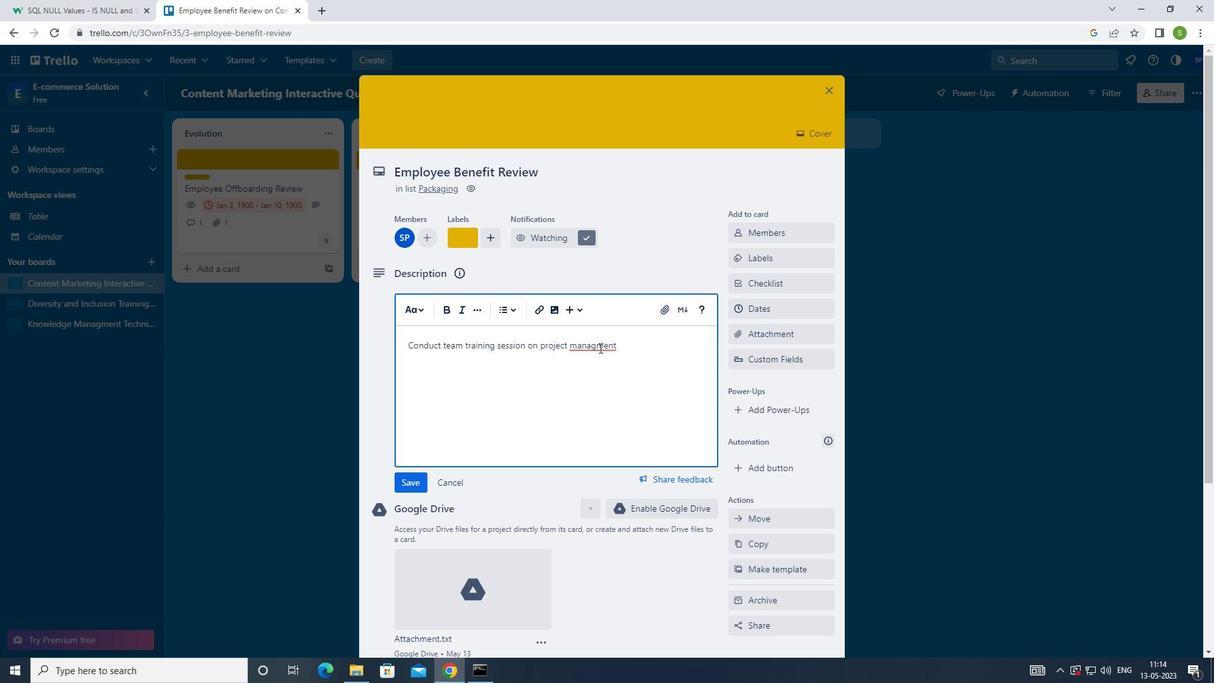 
Action: Mouse moved to (403, 484)
Screenshot: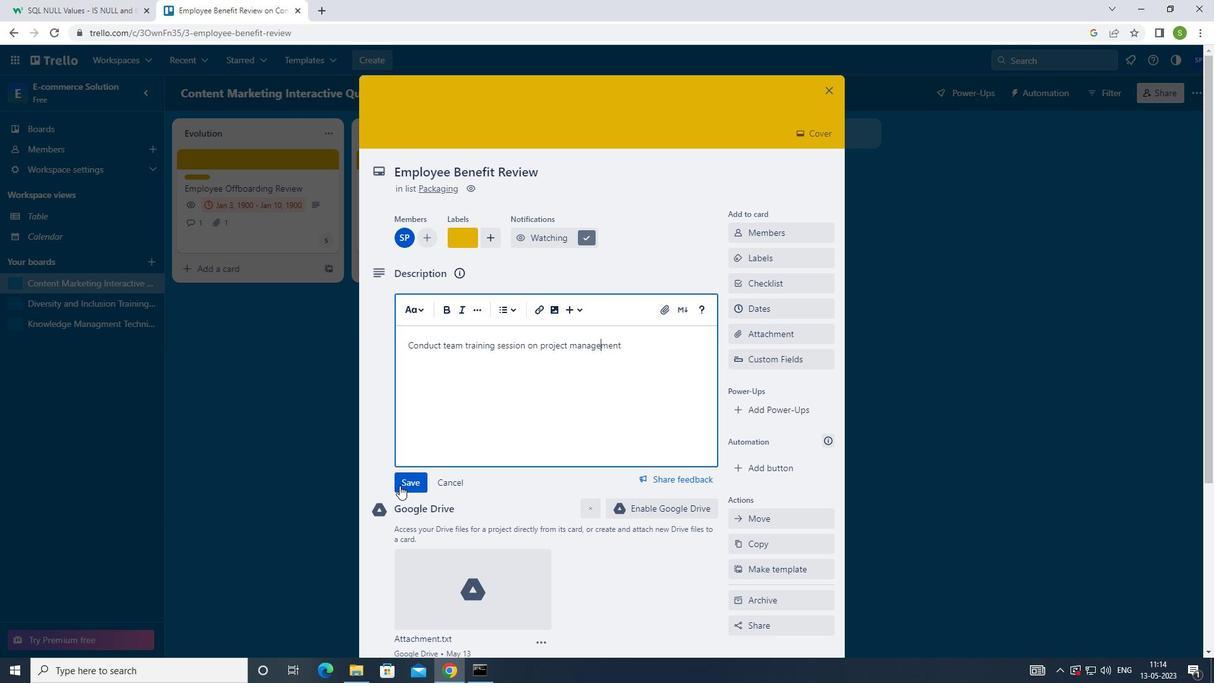 
Action: Mouse pressed left at (403, 484)
Screenshot: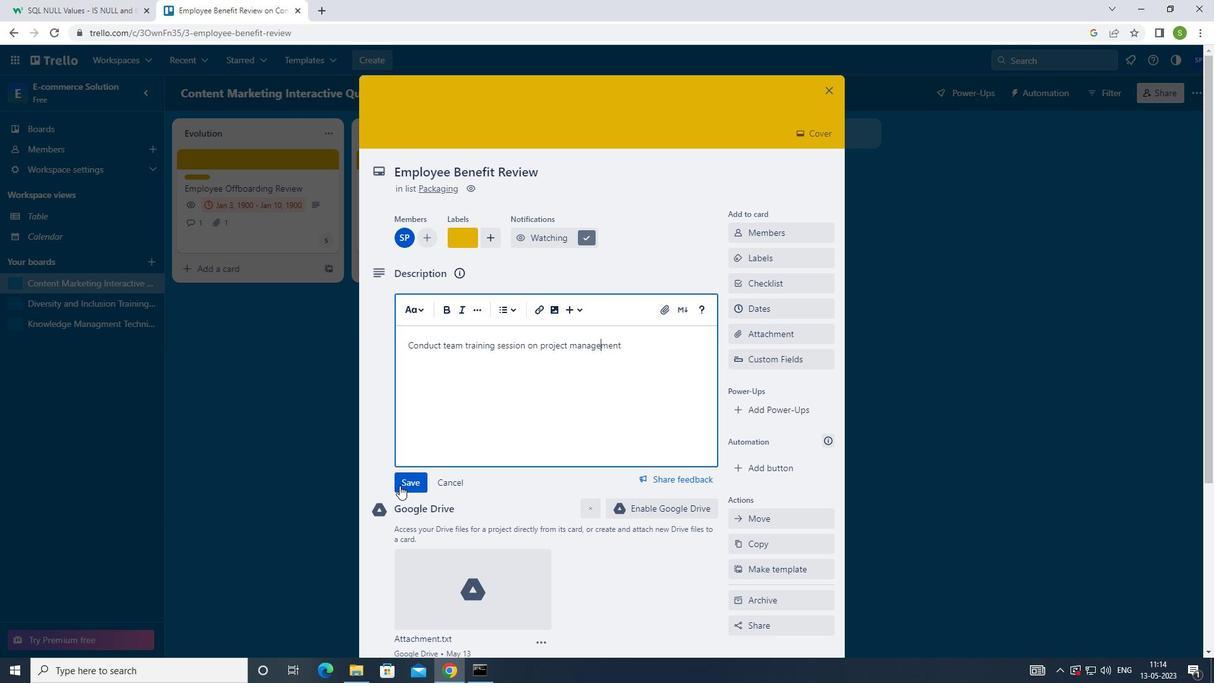 
Action: Mouse moved to (457, 475)
Screenshot: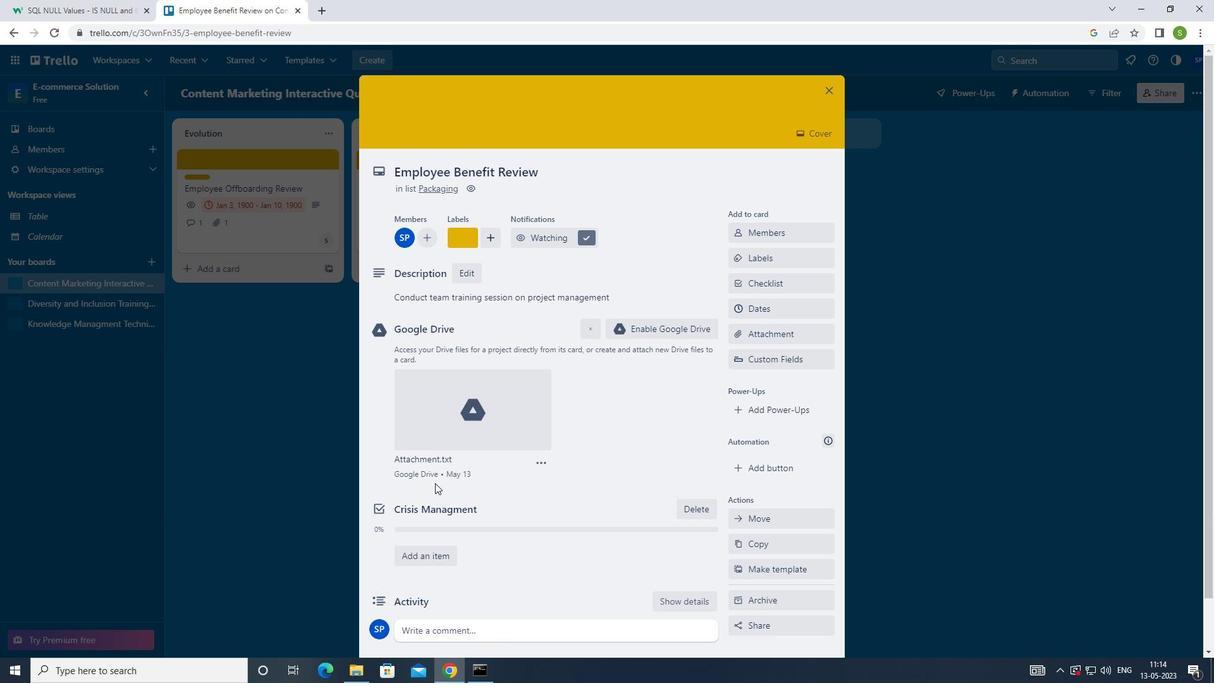 
Action: Mouse scrolled (457, 475) with delta (0, 0)
Screenshot: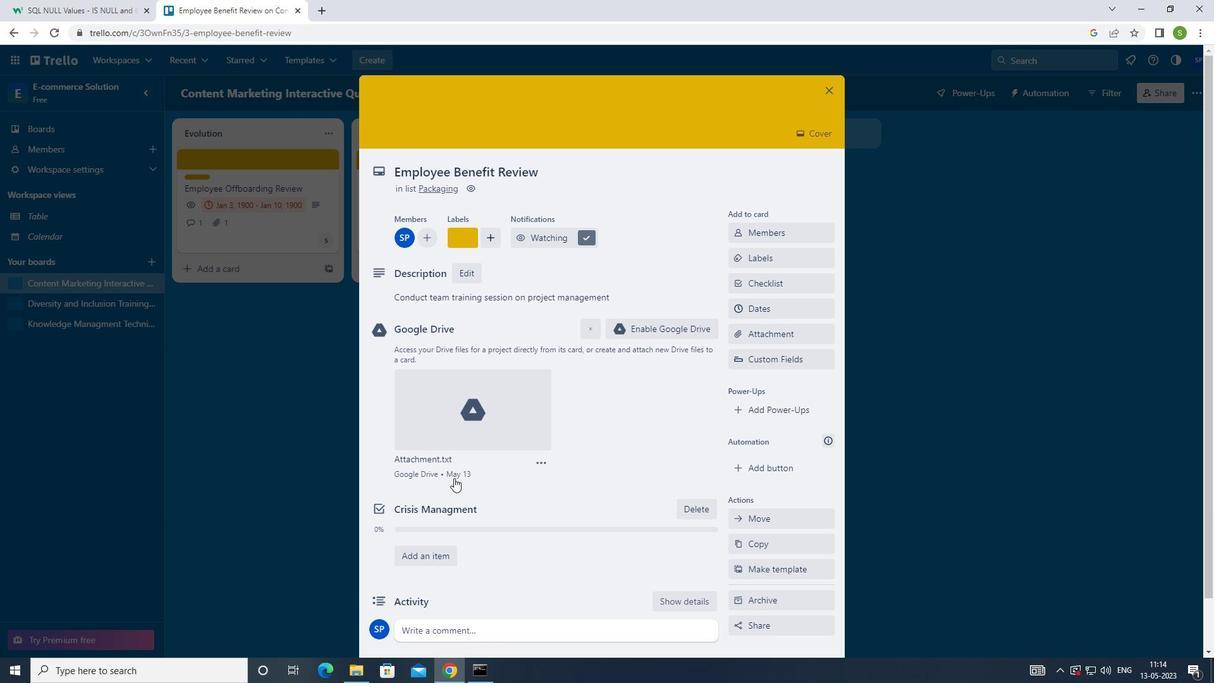 
Action: Mouse moved to (459, 475)
Screenshot: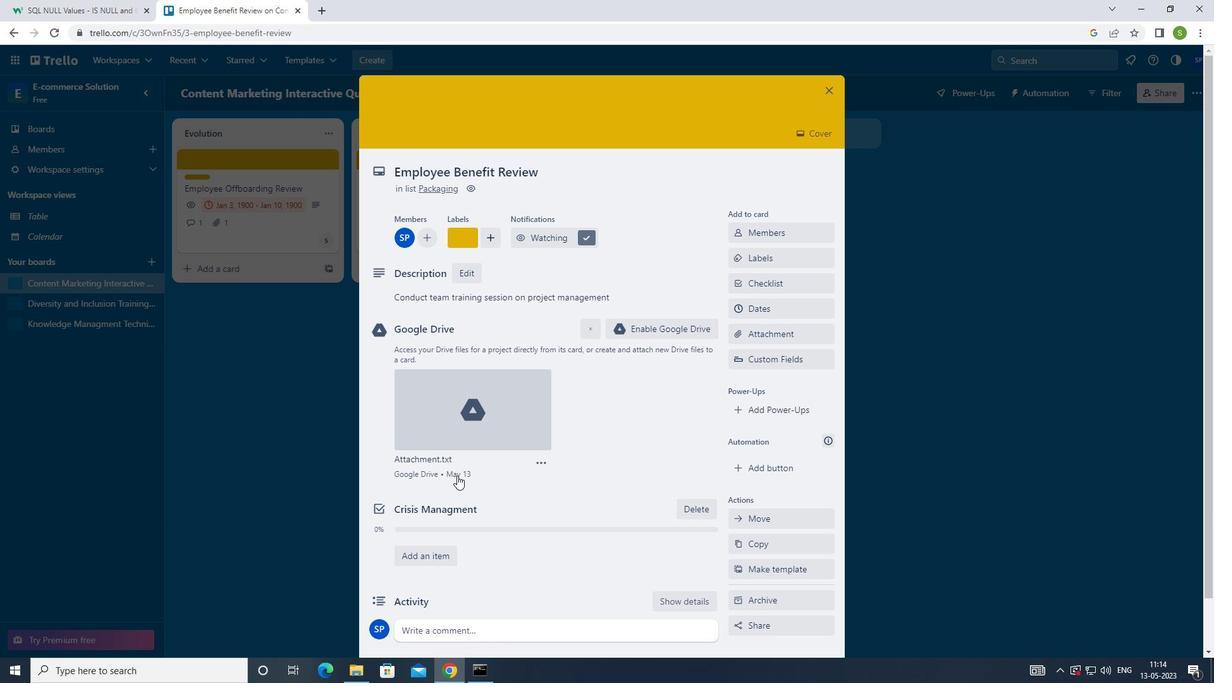 
Action: Mouse scrolled (459, 475) with delta (0, 0)
Screenshot: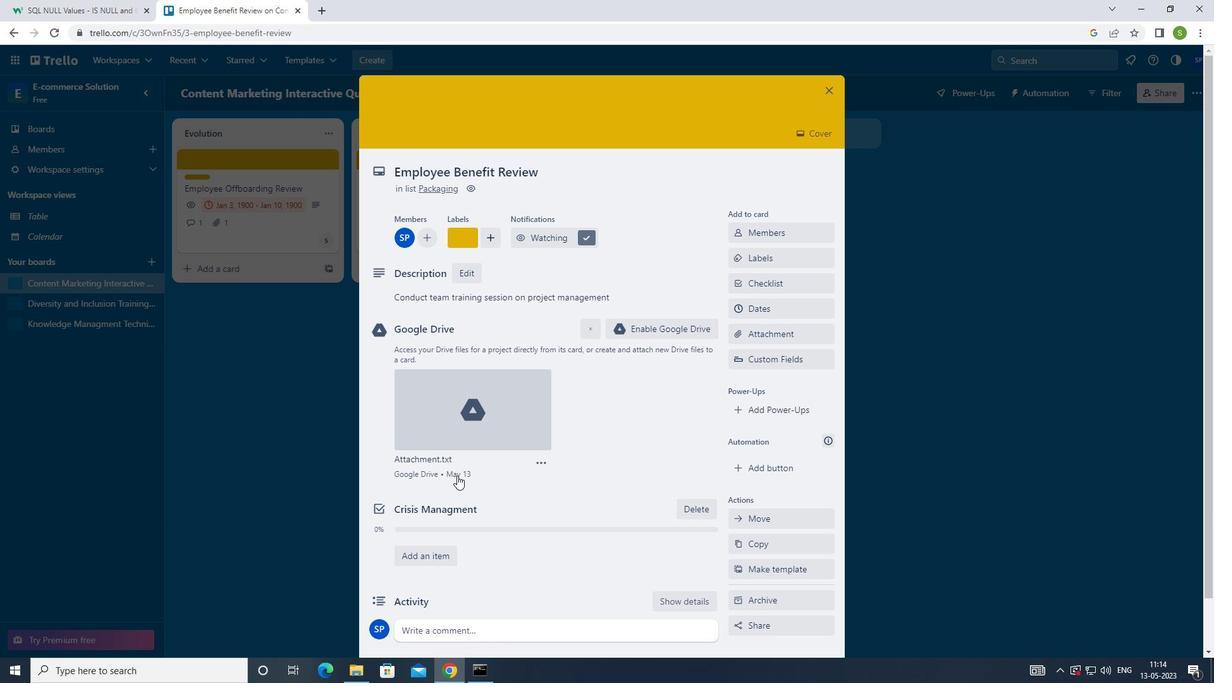 
Action: Mouse scrolled (459, 475) with delta (0, 0)
Screenshot: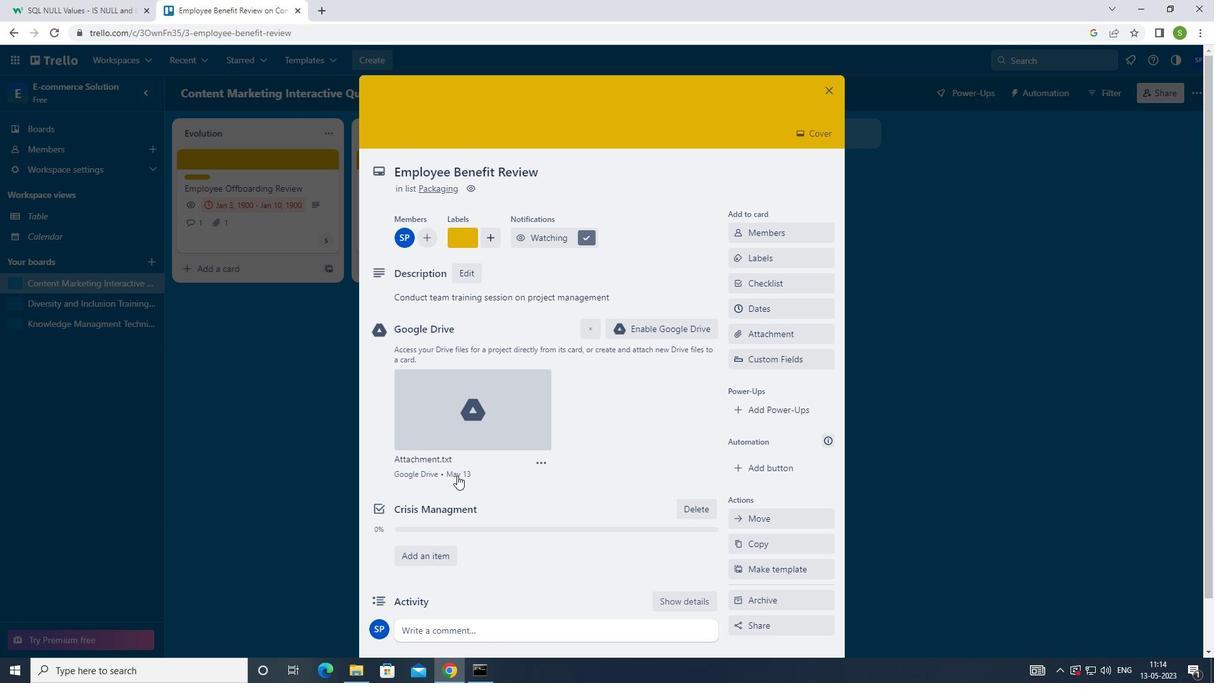 
Action: Mouse moved to (460, 483)
Screenshot: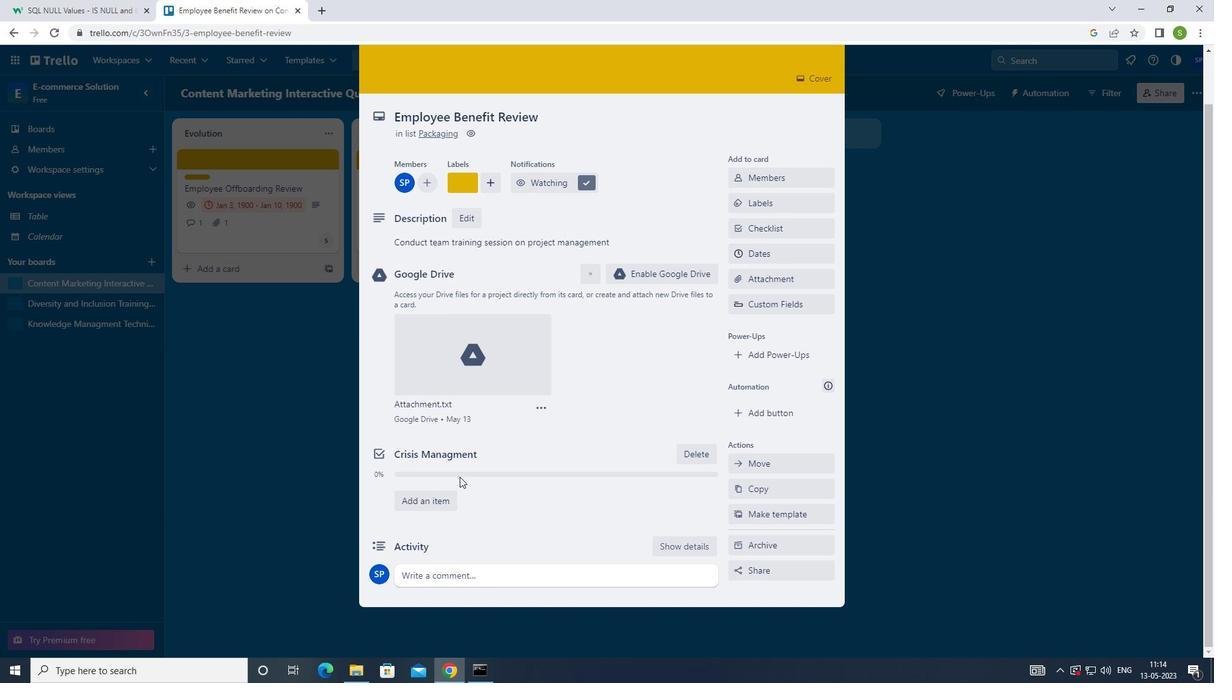 
Action: Mouse scrolled (460, 482) with delta (0, 0)
Screenshot: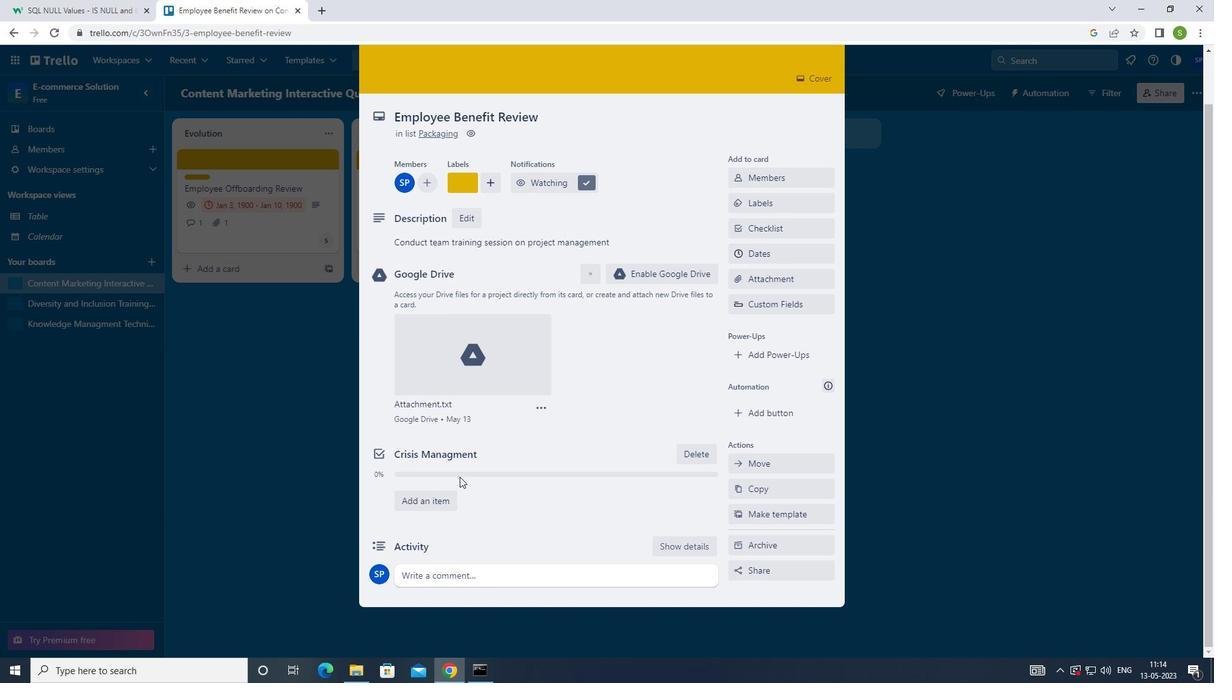 
Action: Mouse moved to (460, 485)
Screenshot: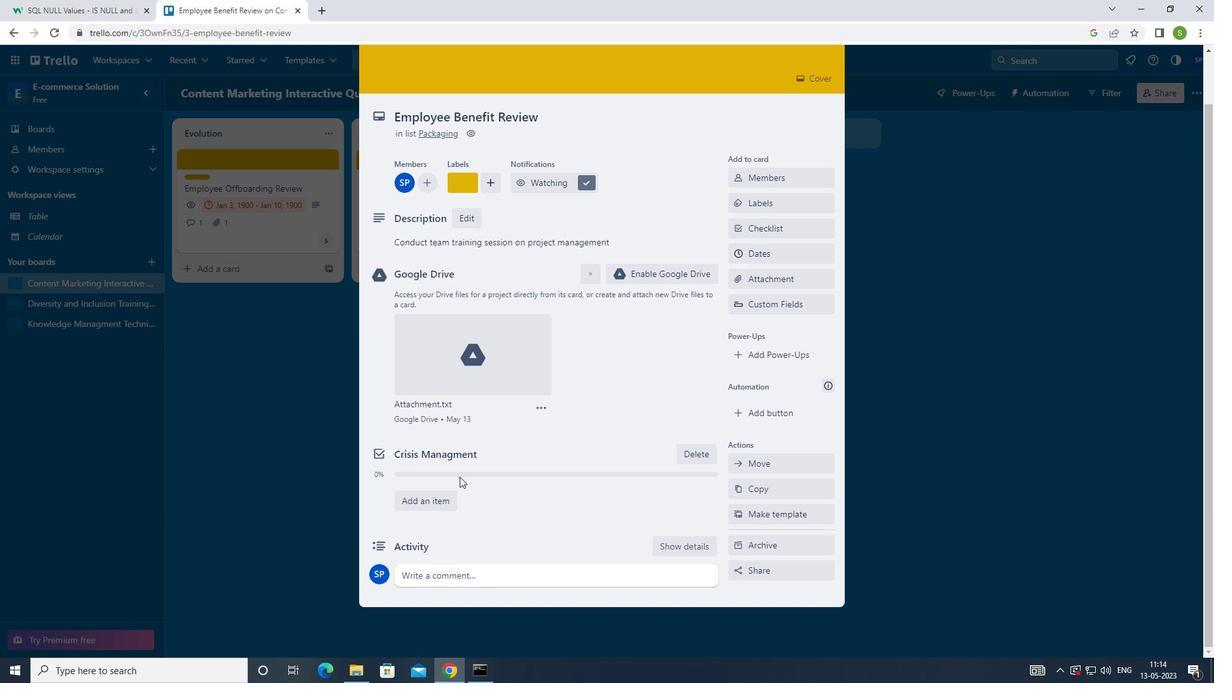 
Action: Mouse scrolled (460, 485) with delta (0, 0)
Screenshot: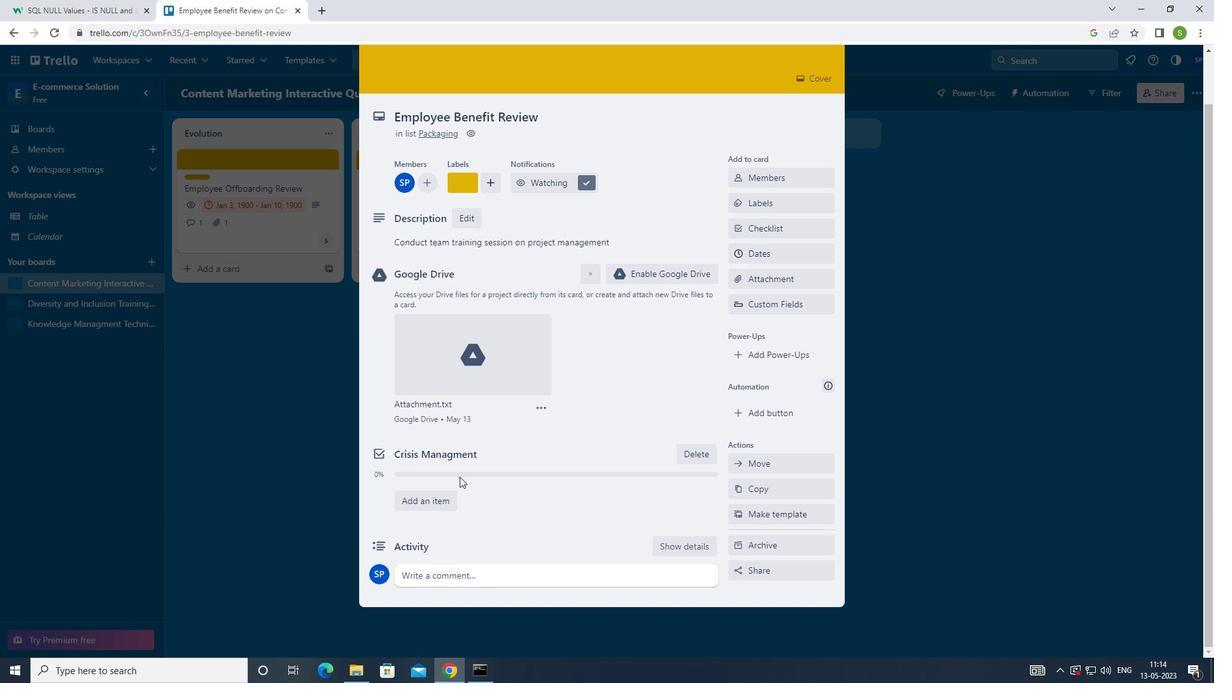 
Action: Mouse scrolled (460, 485) with delta (0, 0)
Screenshot: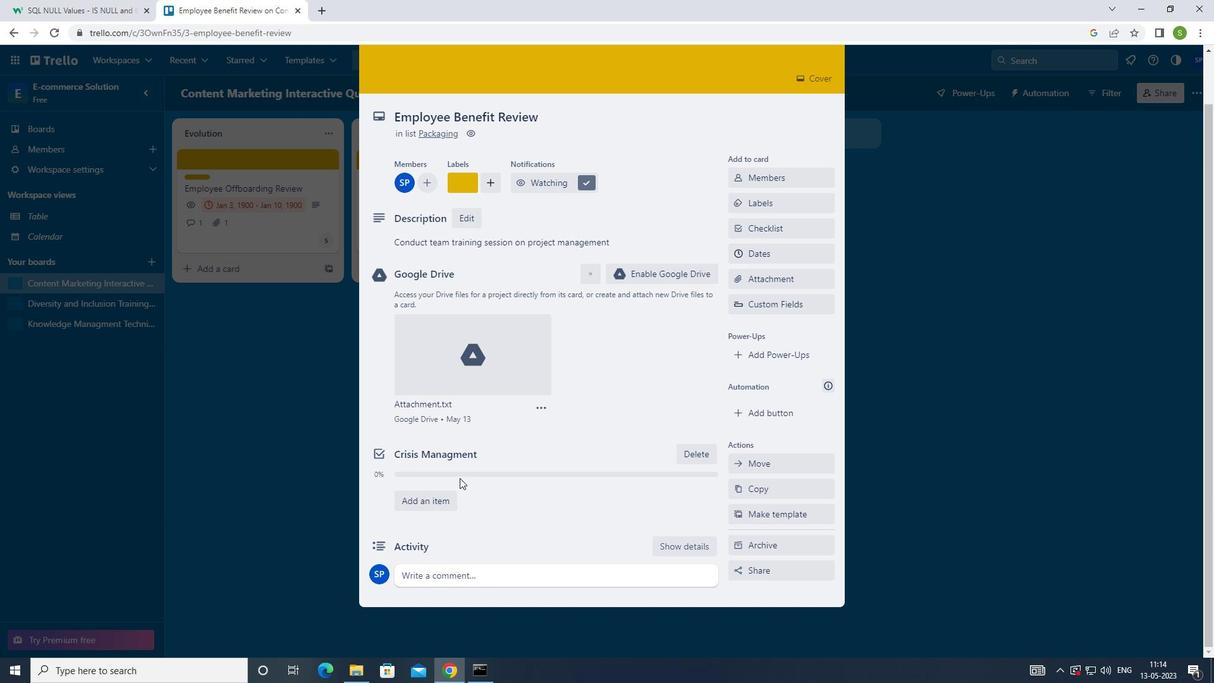 
Action: Mouse moved to (461, 575)
Screenshot: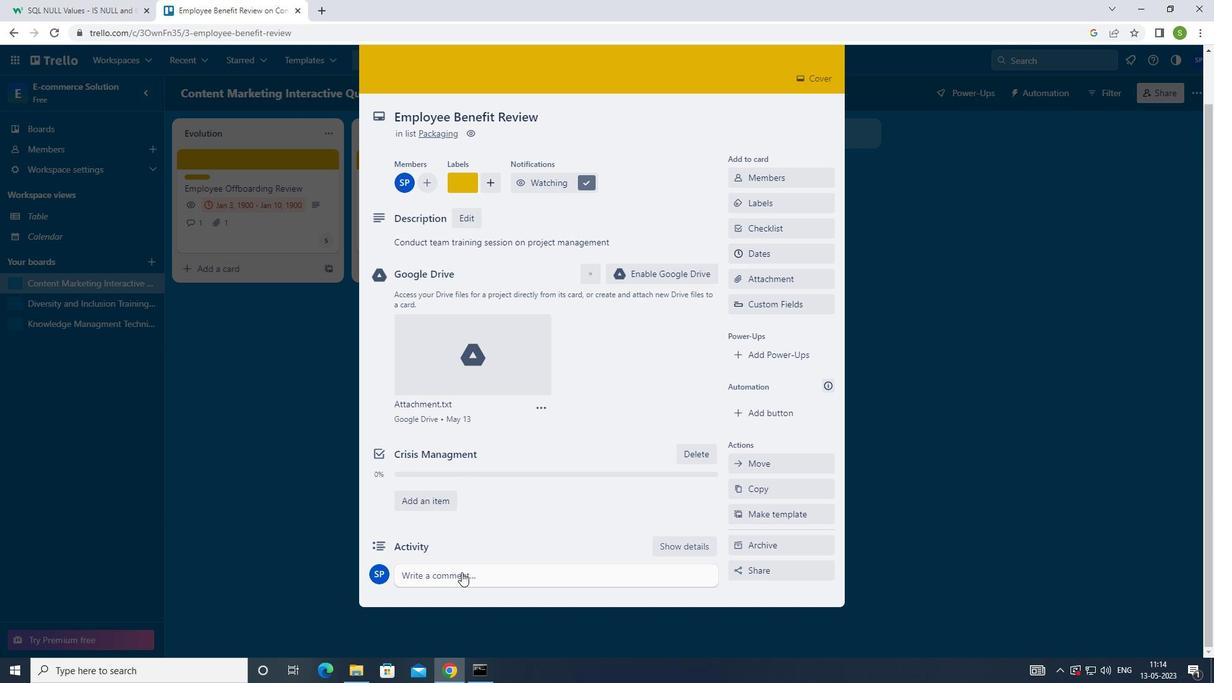 
Action: Mouse pressed left at (461, 575)
Screenshot: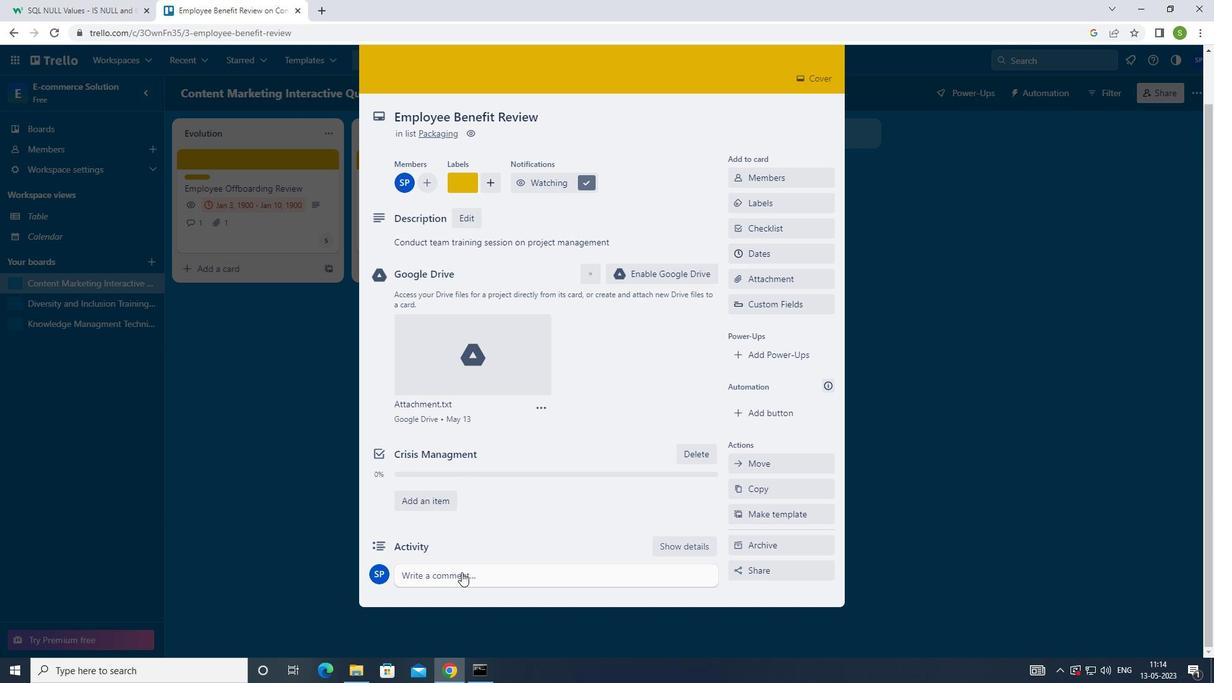 
Action: Mouse moved to (525, 448)
Screenshot: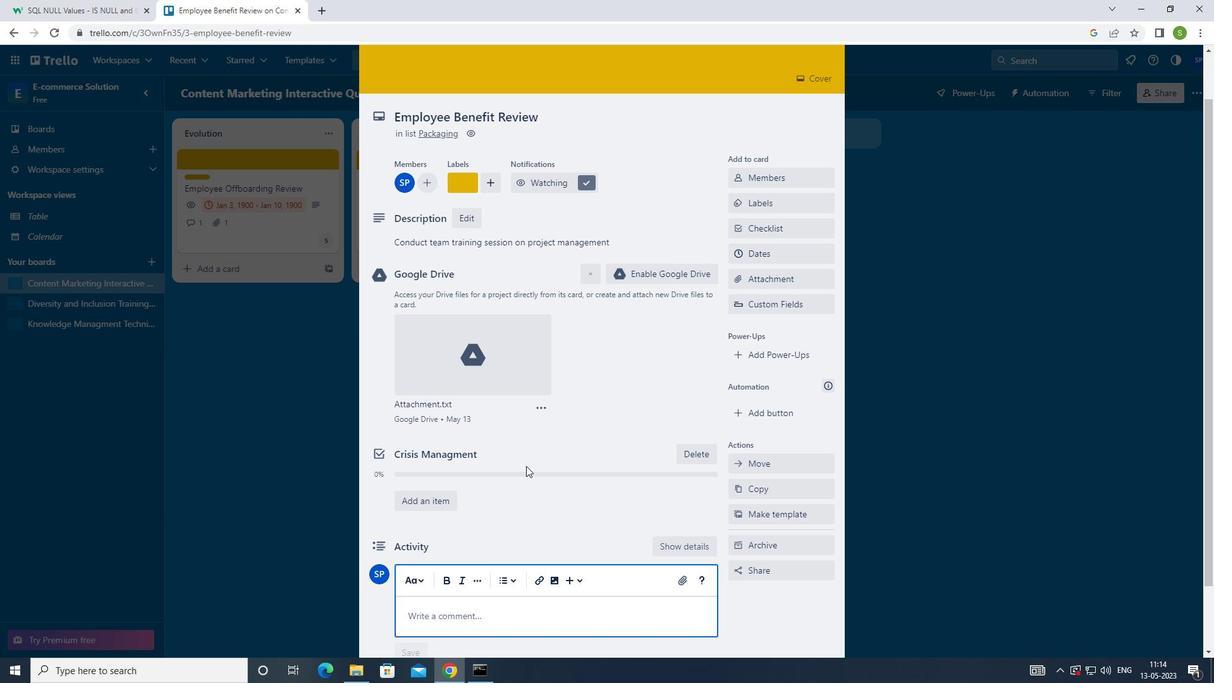 
Action: Key pressed <Key.shift_r>LET<Key.space>USV<Key.backspace><Key.space>APPROACH<Key.space>THIS<Key.space>TASK<Key.space><Key.backspace>WITH<Key.space>AN<Key.space>I<Key.backspace>OPEN<Key.space>MIND<Key.space>AND<Key.space>BE<Key.space>WILLINH<Key.backspace>H<Key.backspace>G<Key.space>TO<Key.space>TASKK<Key.backspace><Key.backspace><Key.backspace><Key.backspace>AKE<Key.space>RISKS<Key.space>TO<Key.space>THINK<Key.space>OUTSIDE<Key.space>THE<Key.space>BOX
Screenshot: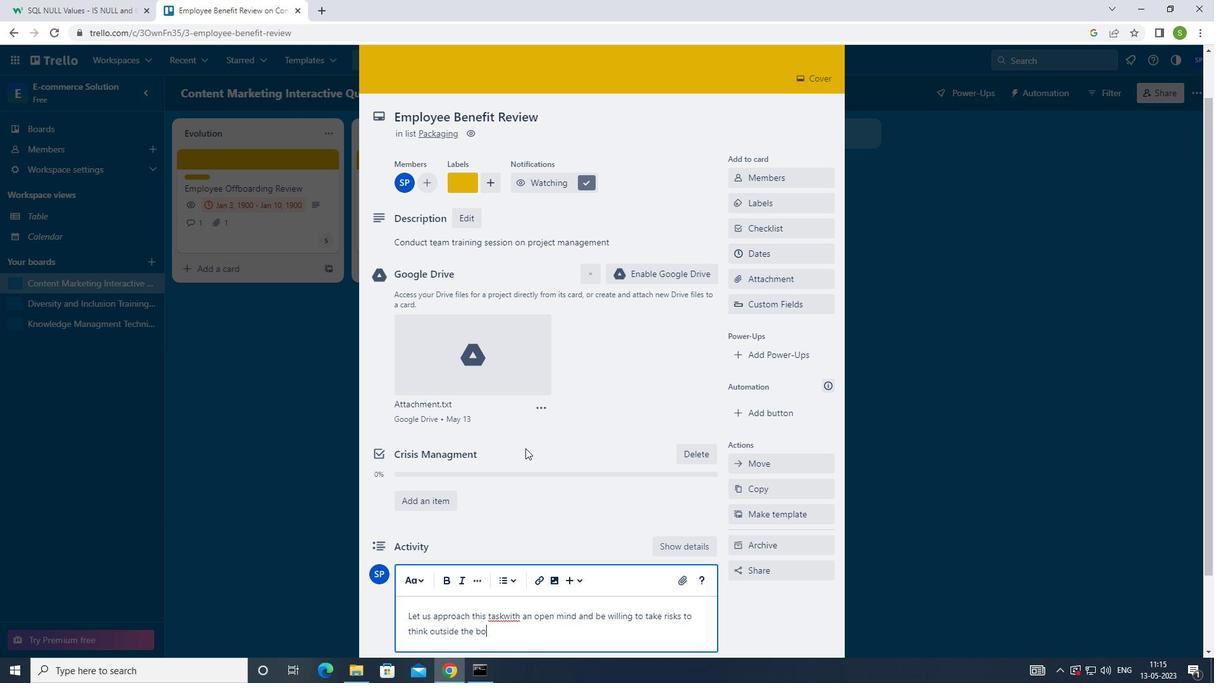 
Action: Mouse moved to (503, 615)
Screenshot: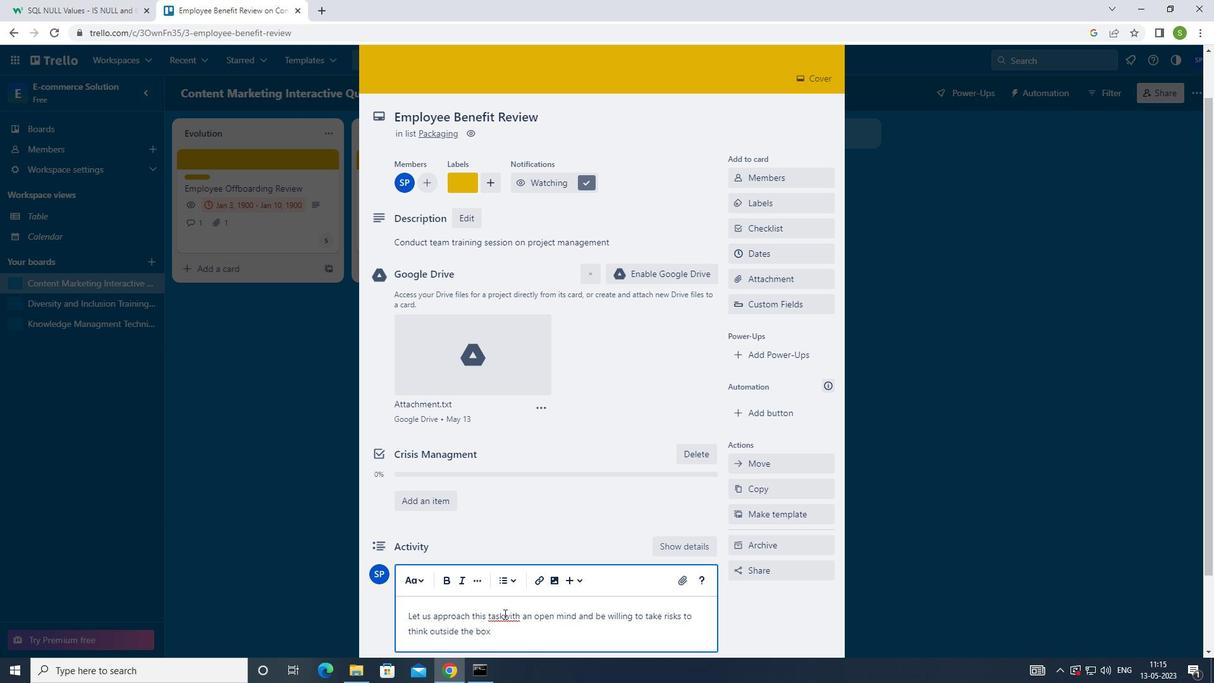 
Action: Mouse pressed left at (503, 615)
Screenshot: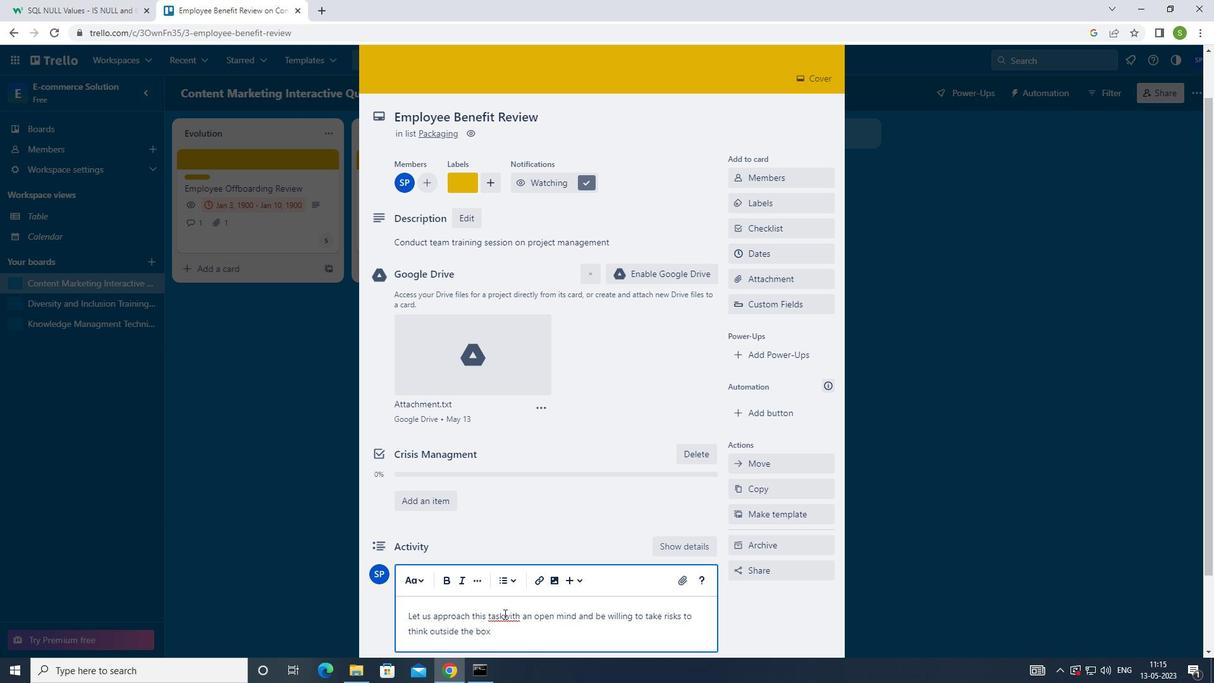 
Action: Mouse moved to (509, 615)
Screenshot: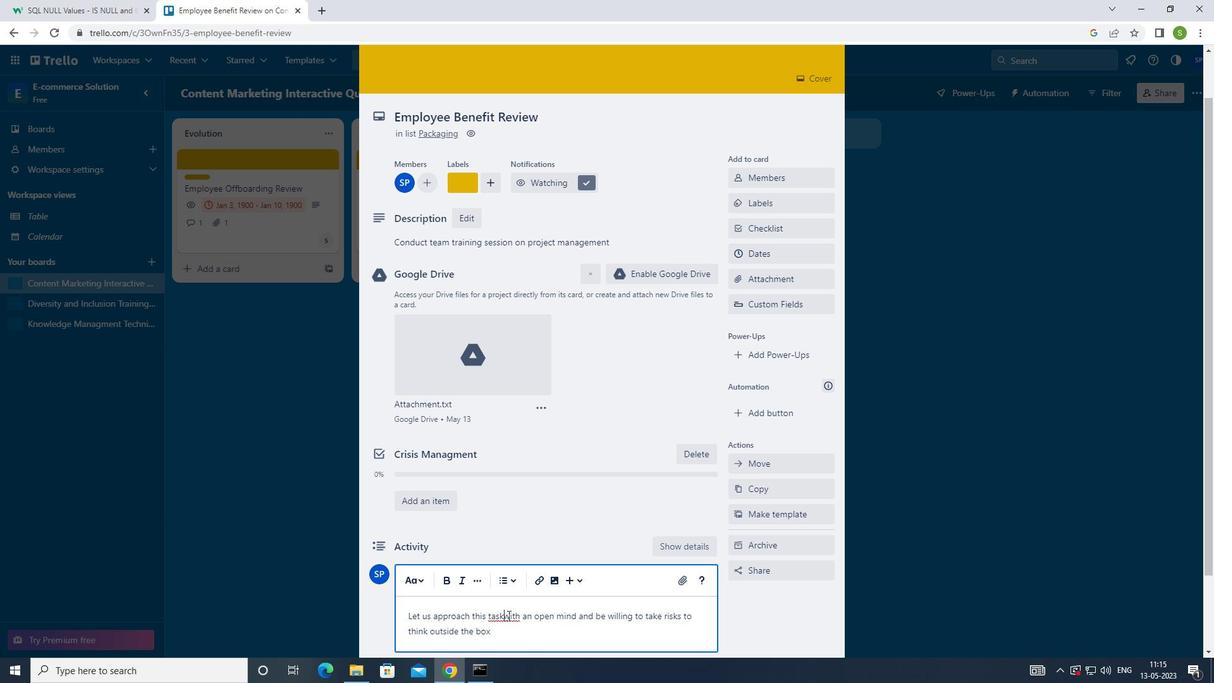 
Action: Key pressed <Key.space>
Screenshot: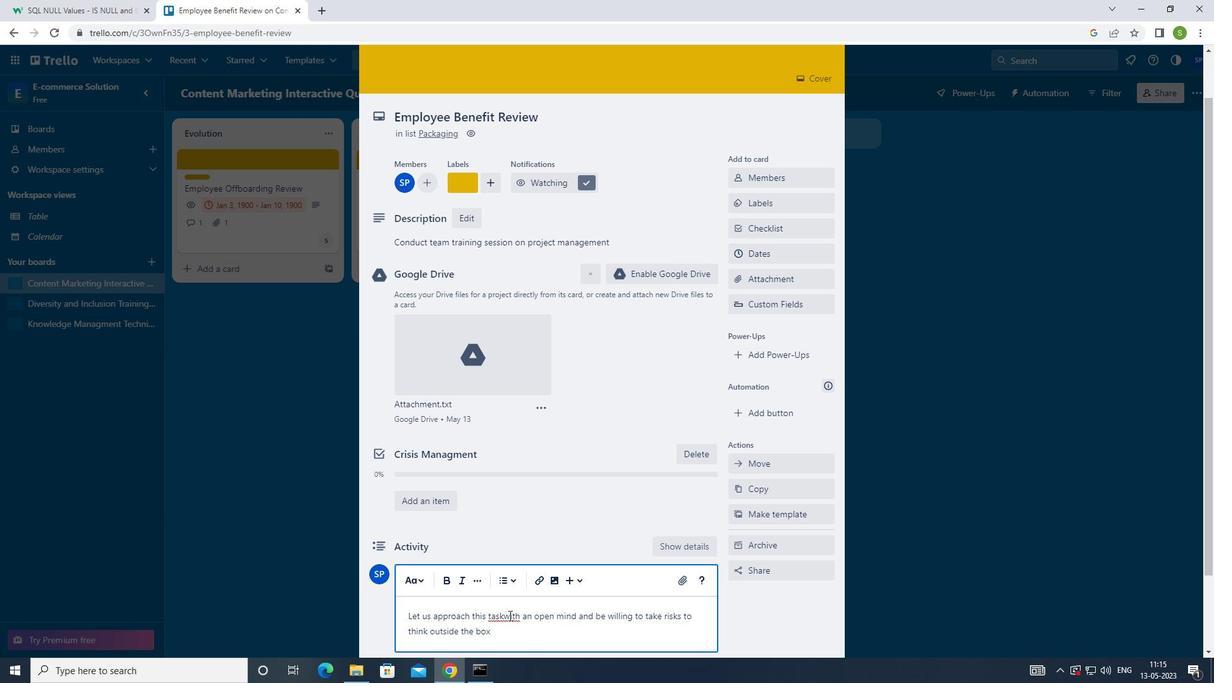 
Action: Mouse moved to (524, 613)
Screenshot: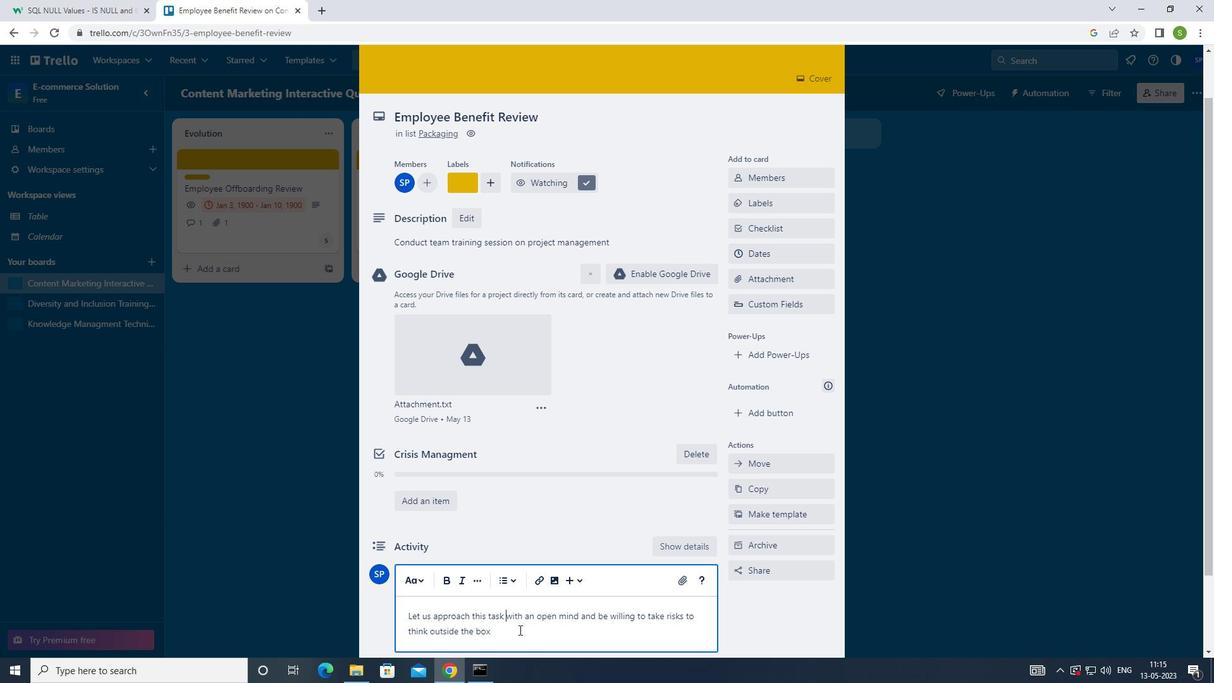 
Action: Mouse scrolled (524, 612) with delta (0, 0)
Screenshot: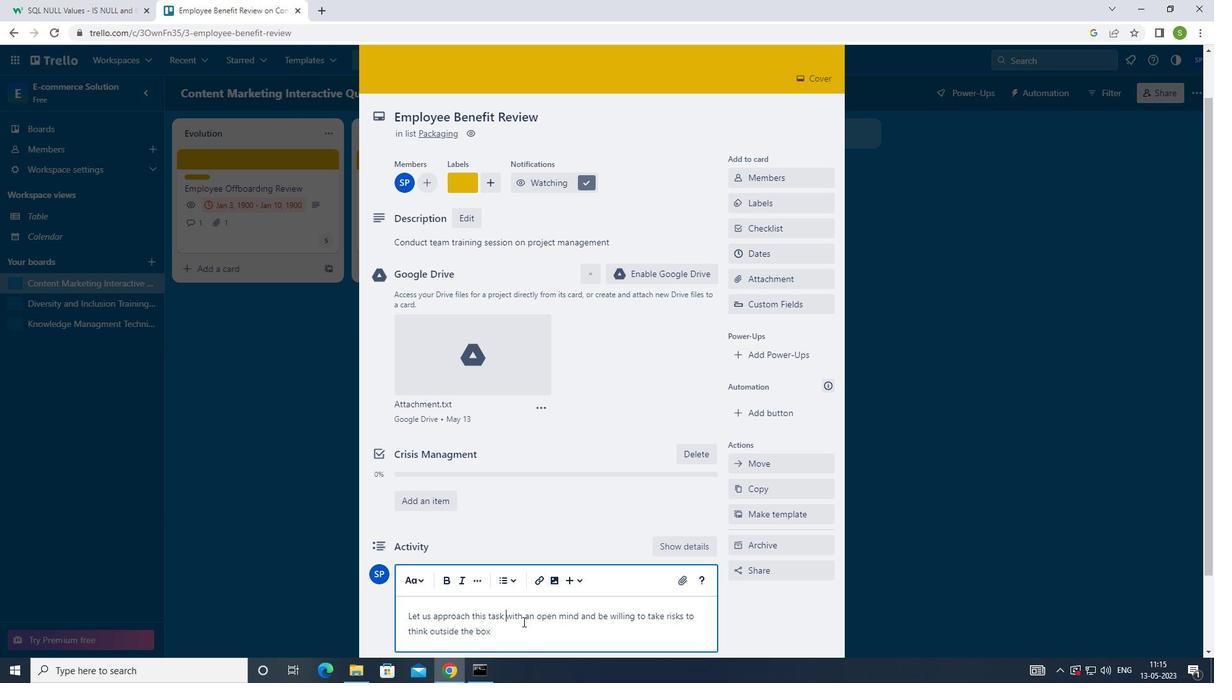 
Action: Mouse scrolled (524, 612) with delta (0, 0)
Screenshot: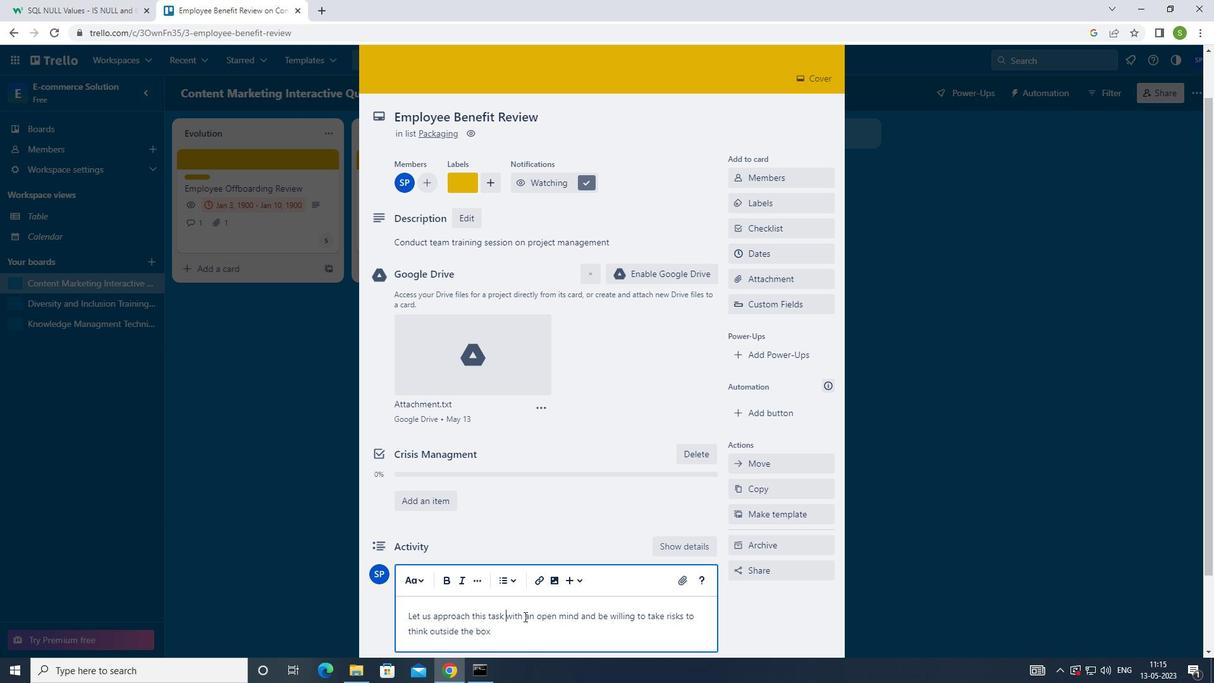 
Action: Mouse scrolled (524, 612) with delta (0, 0)
Screenshot: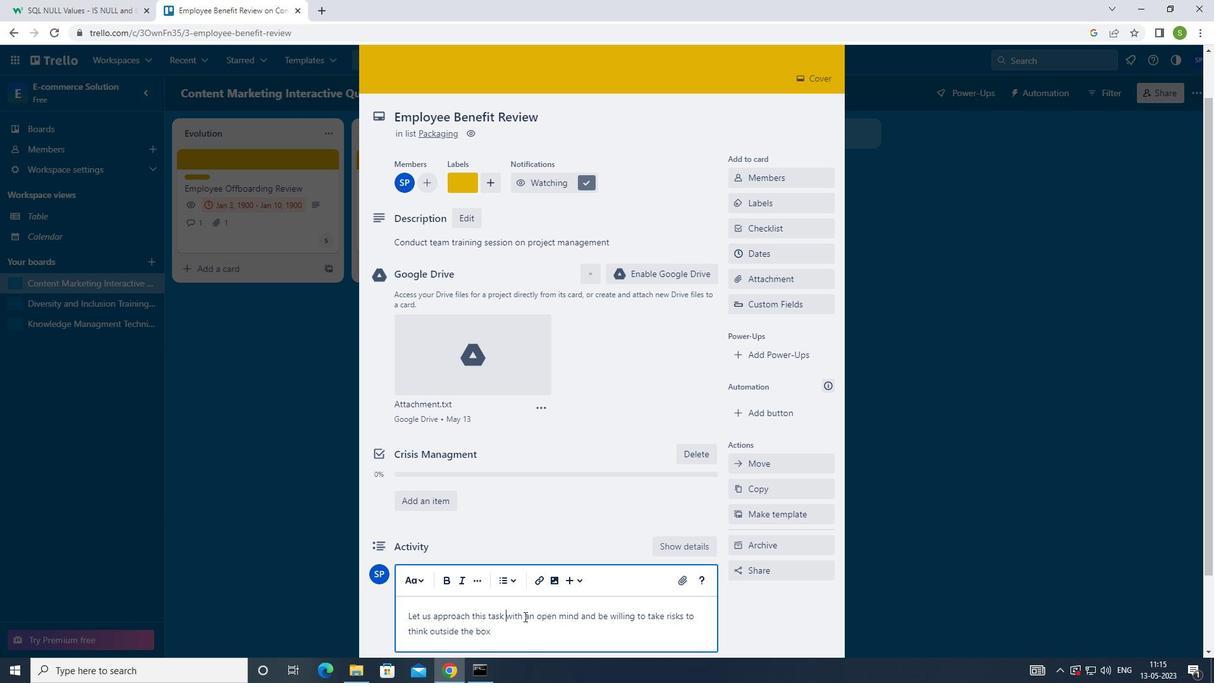 
Action: Mouse moved to (412, 578)
Screenshot: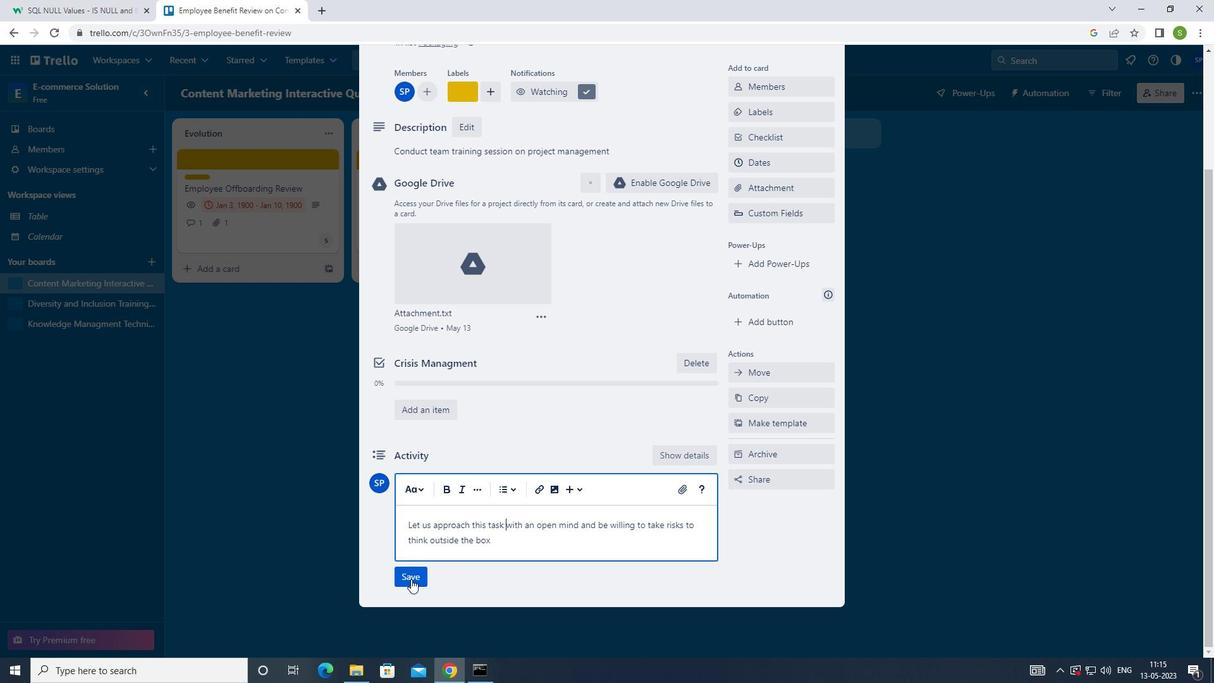 
Action: Mouse pressed left at (412, 578)
Screenshot: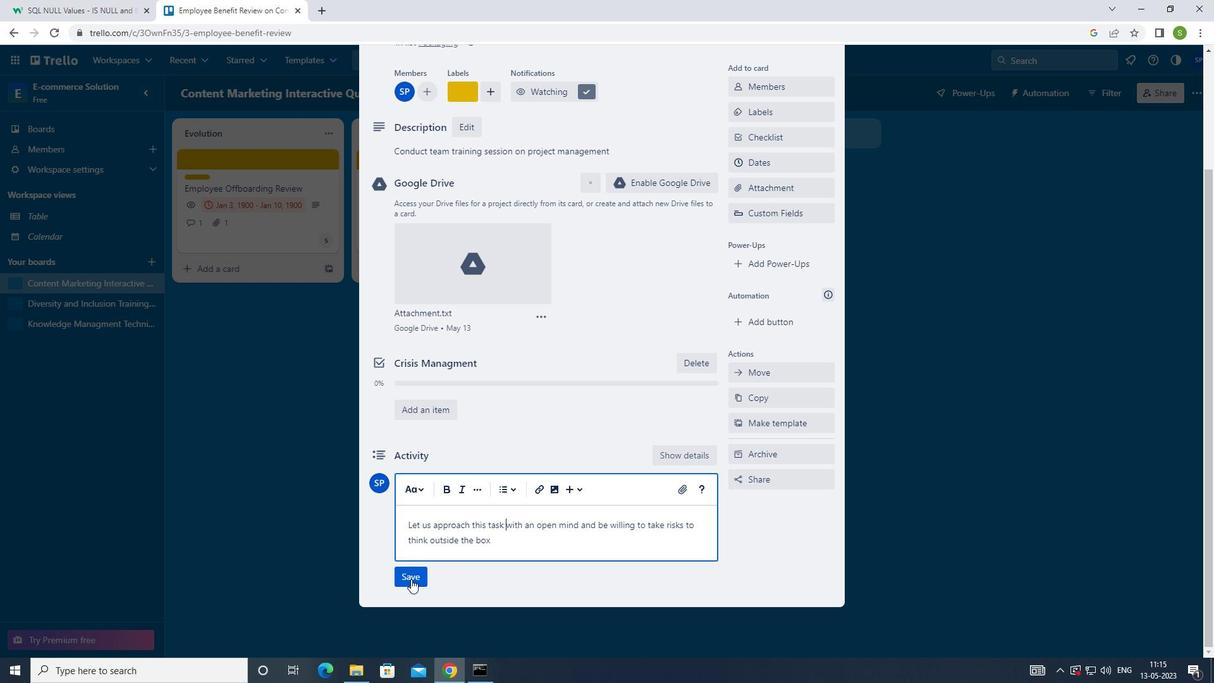 
Action: Mouse moved to (783, 172)
Screenshot: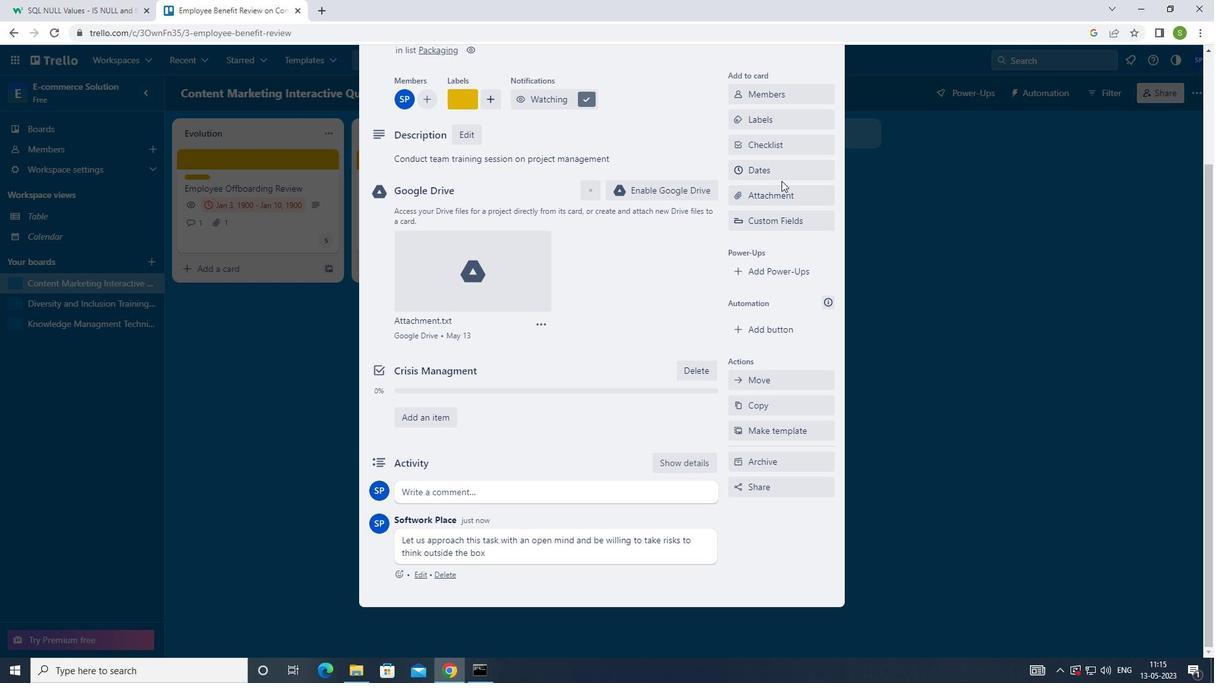 
Action: Mouse pressed left at (783, 172)
Screenshot: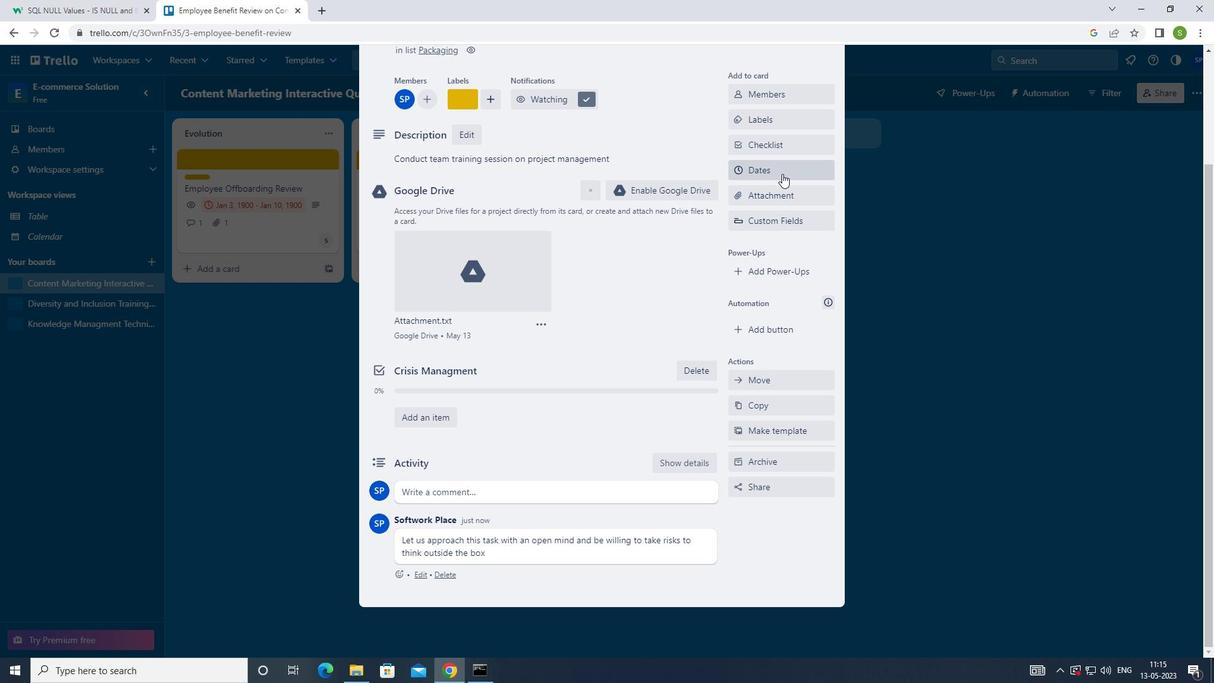
Action: Mouse moved to (745, 431)
Screenshot: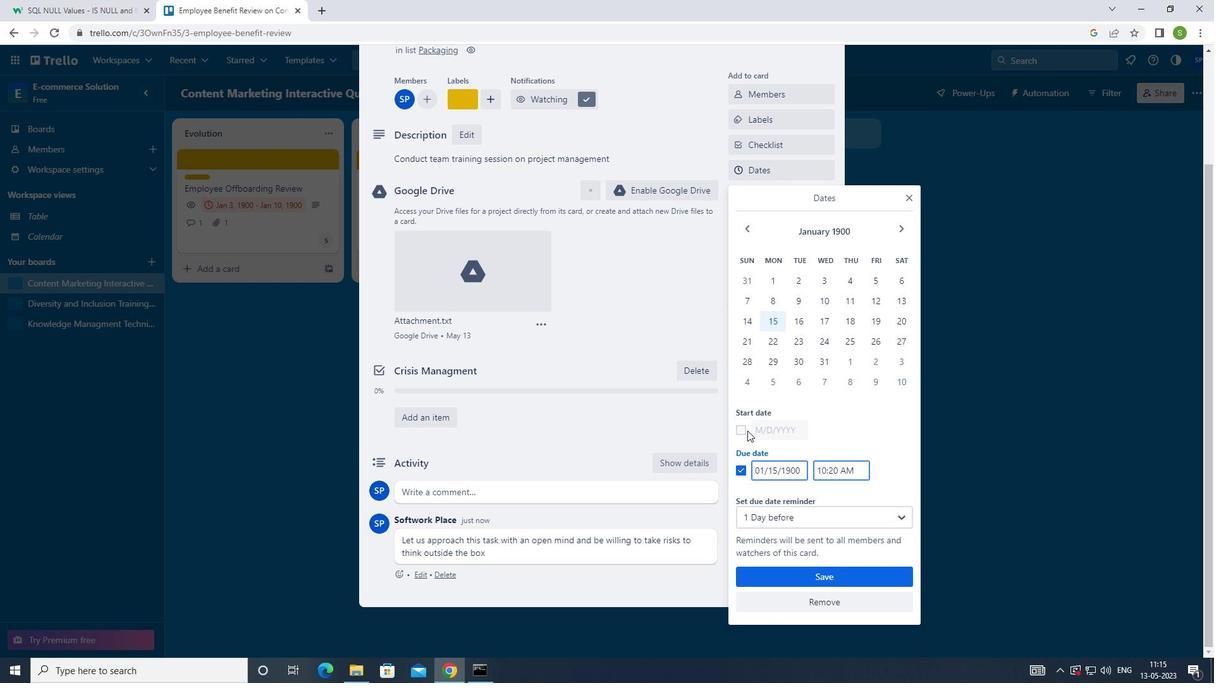 
Action: Mouse pressed left at (745, 431)
Screenshot: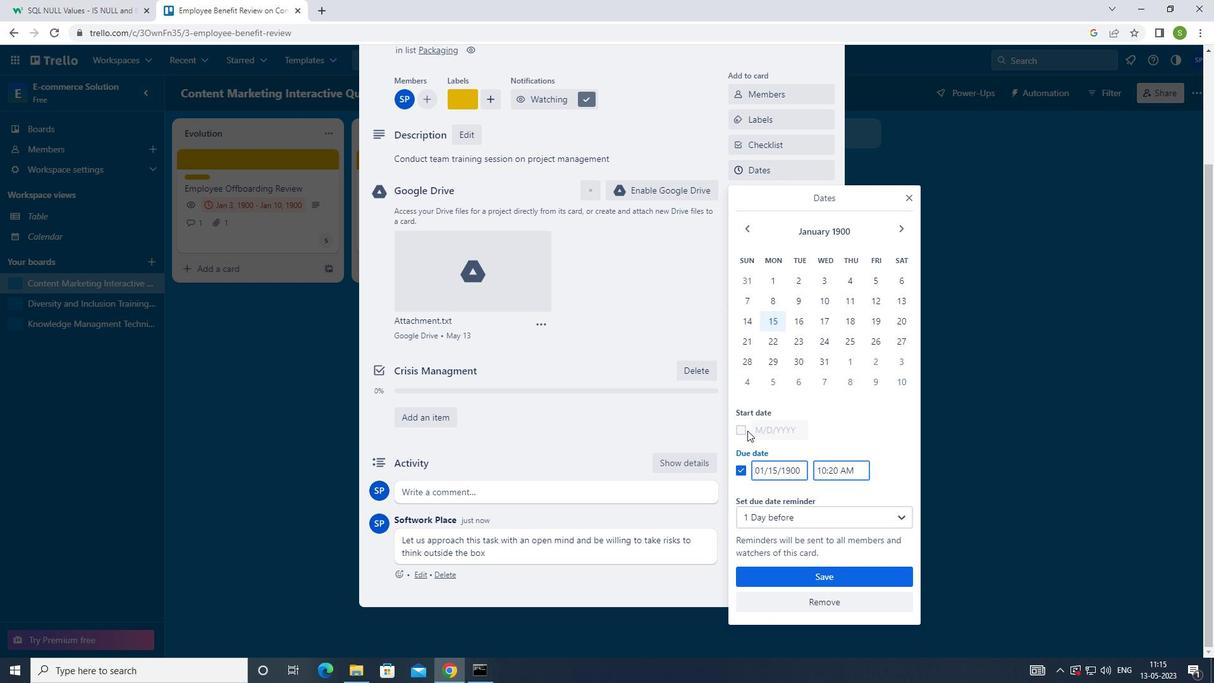 
Action: Mouse moved to (799, 296)
Screenshot: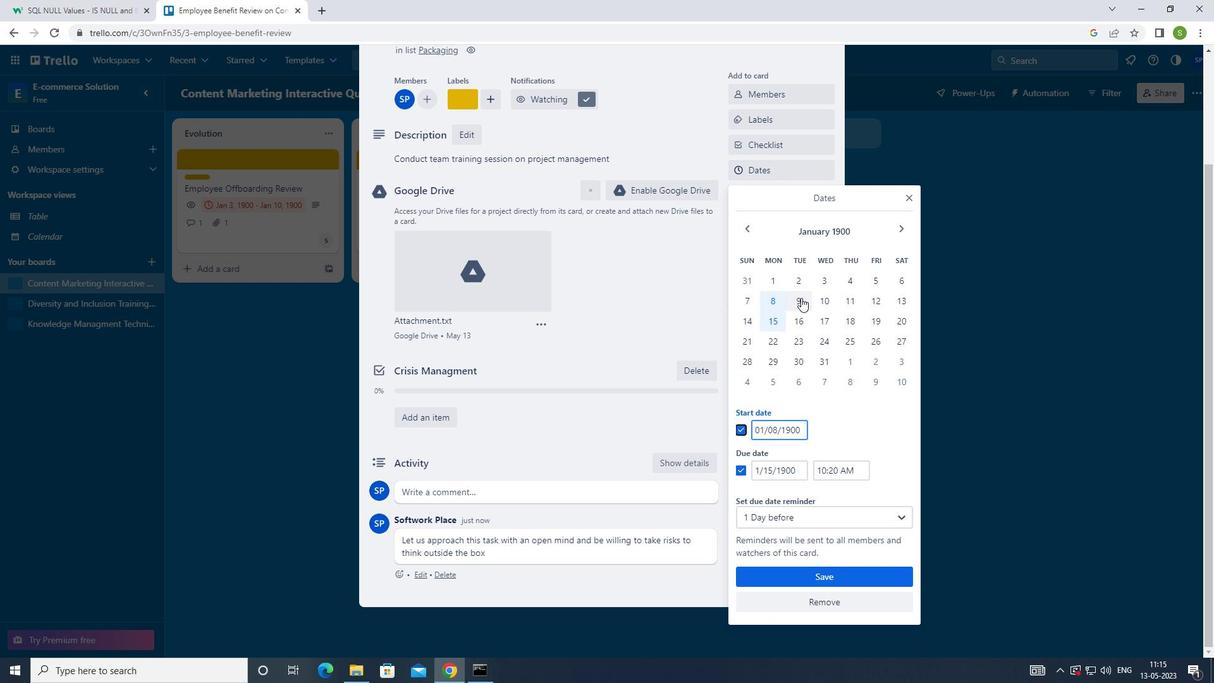 
Action: Mouse pressed left at (799, 296)
Screenshot: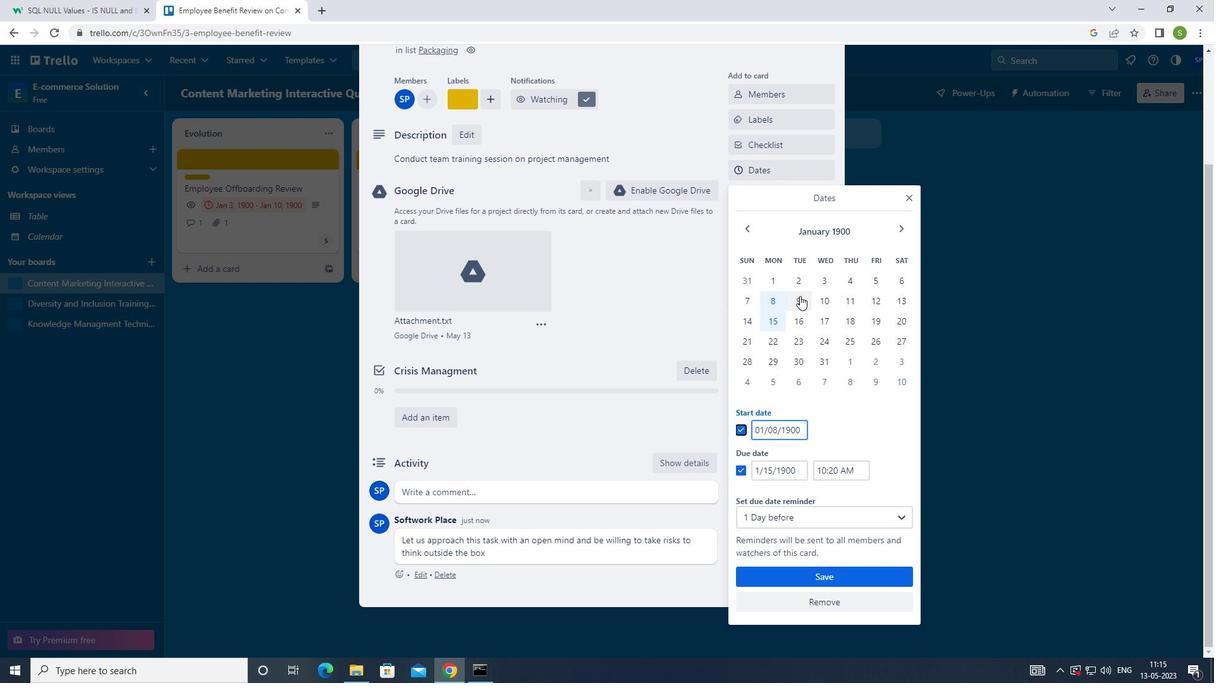 
Action: Mouse moved to (797, 321)
Screenshot: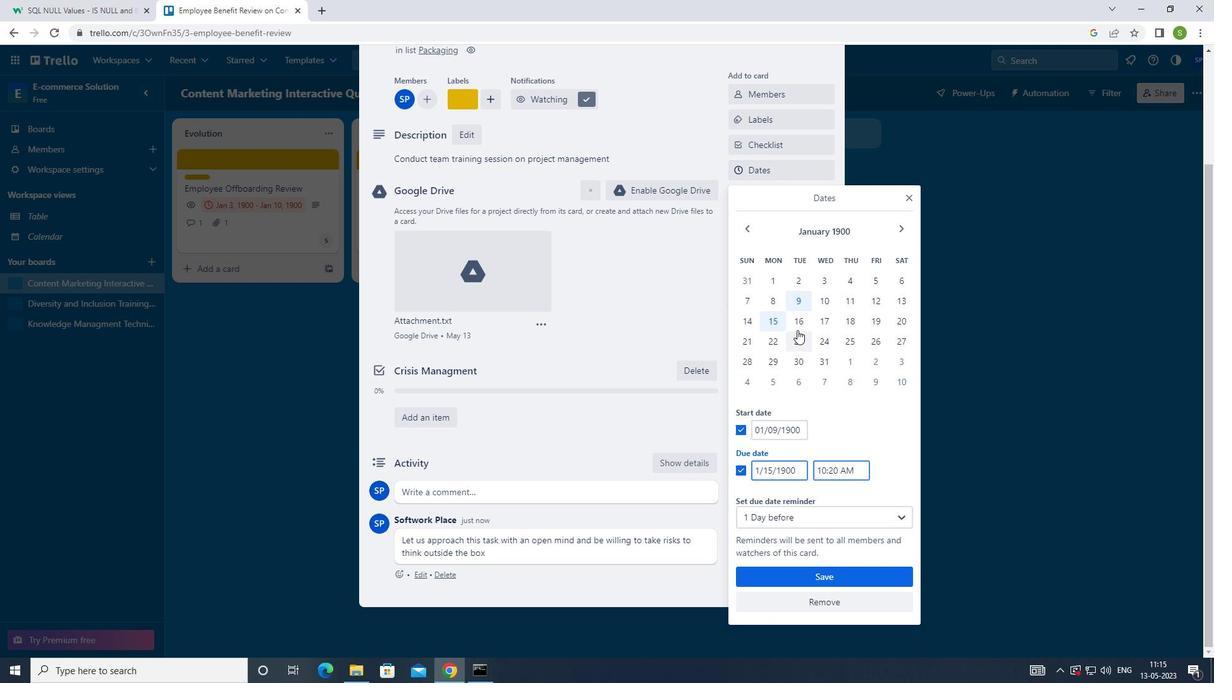 
Action: Mouse pressed left at (797, 321)
Screenshot: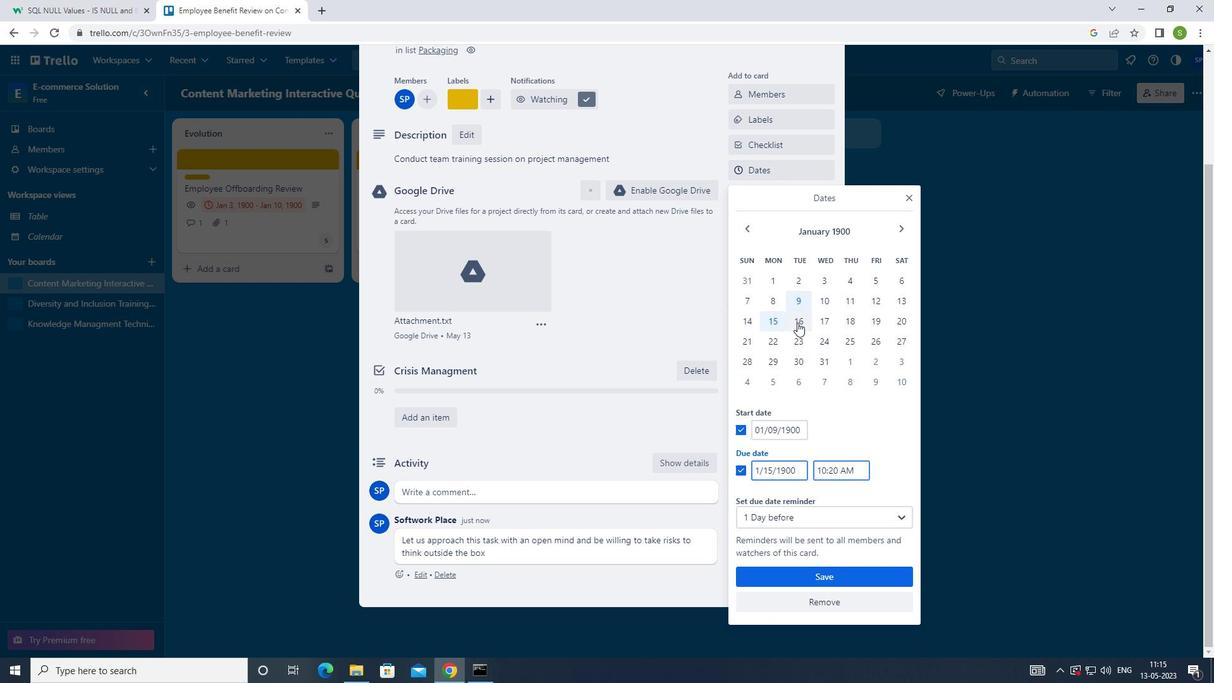 
Action: Mouse moved to (810, 583)
Screenshot: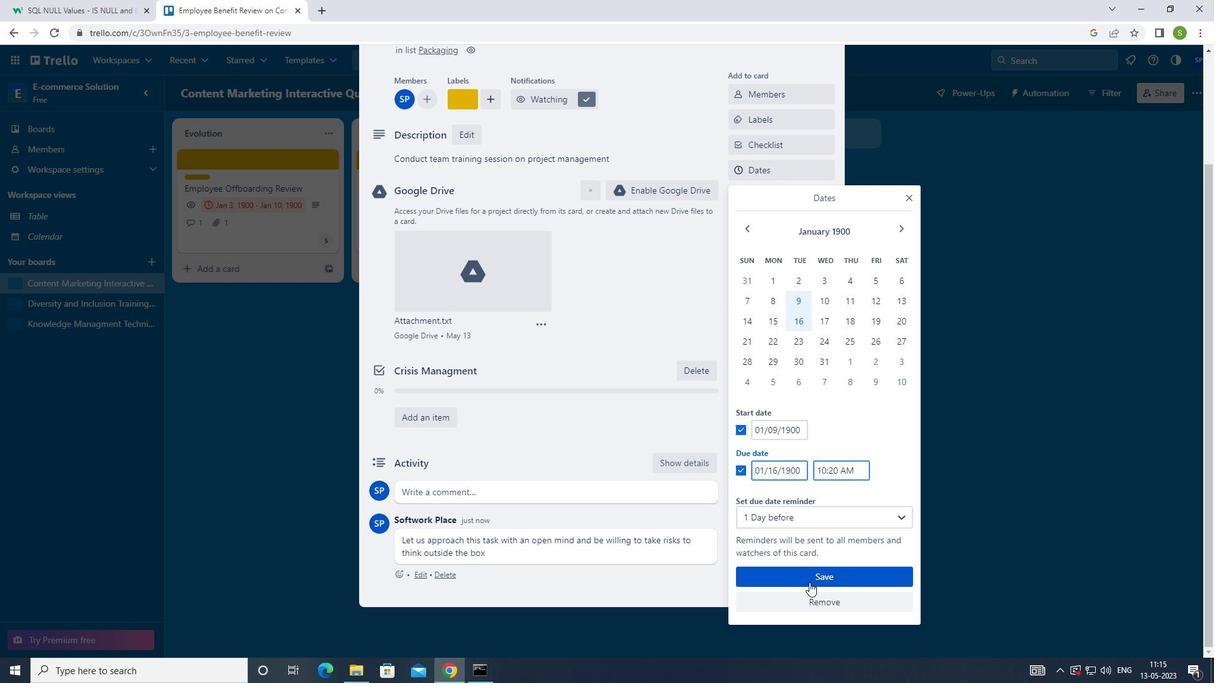 
Action: Mouse pressed left at (810, 583)
Screenshot: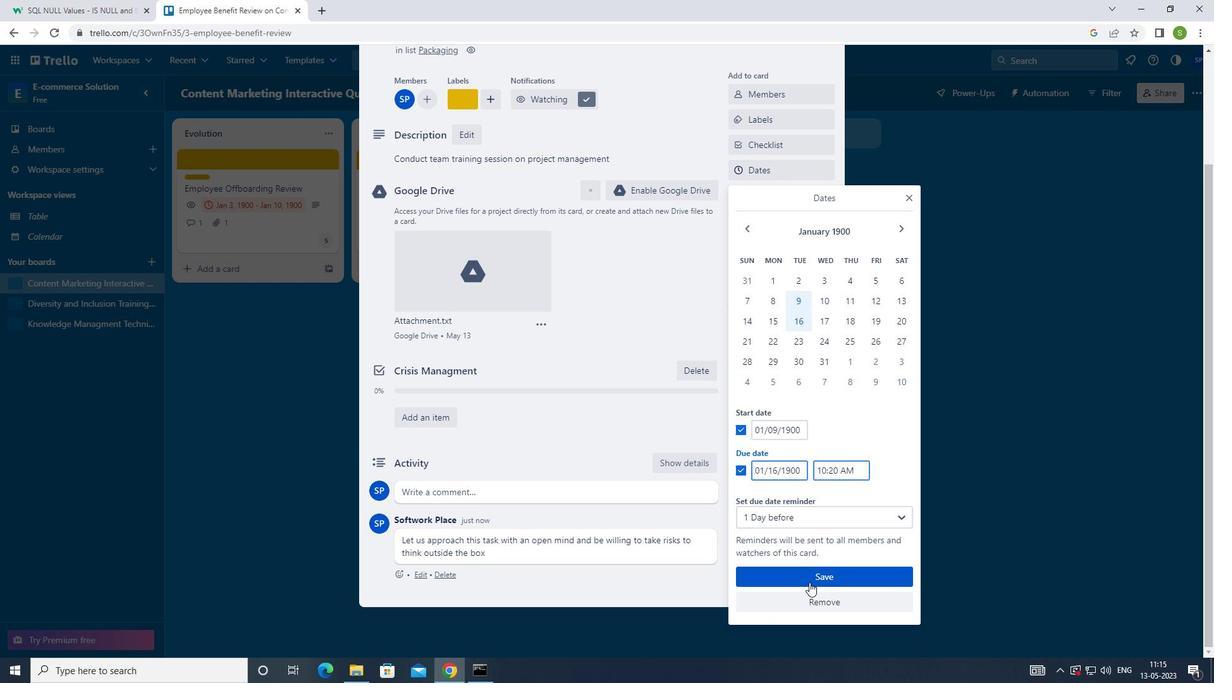
Action: Mouse moved to (810, 573)
Screenshot: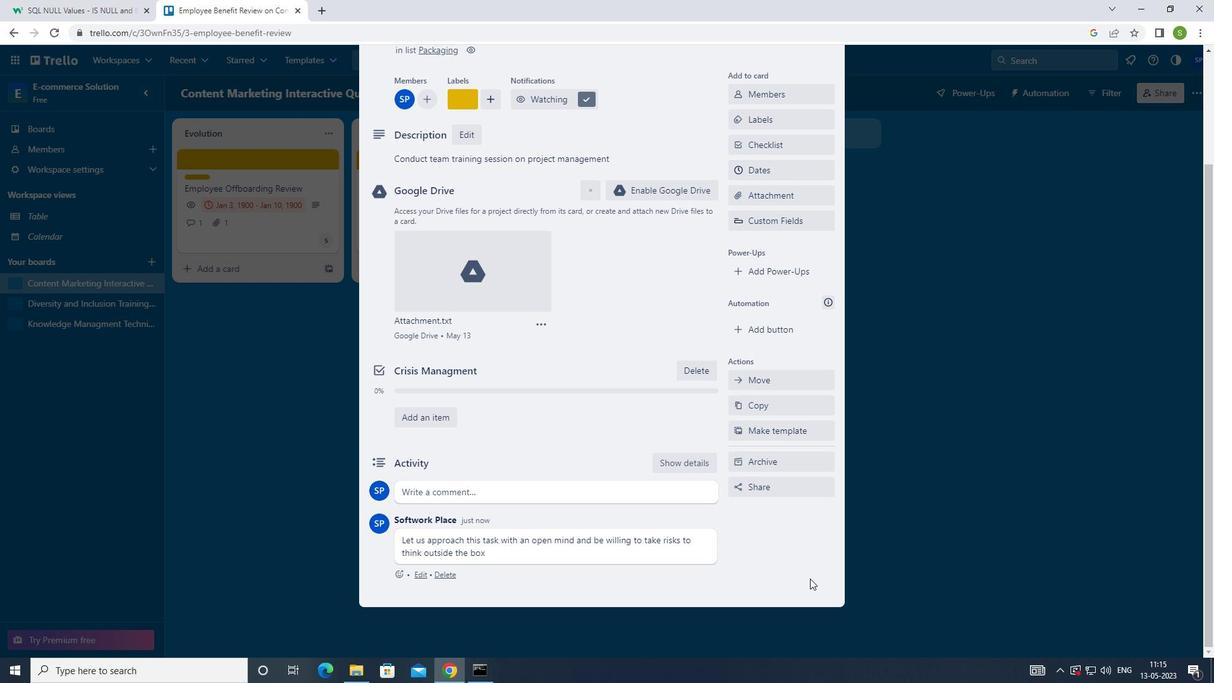 
Action: Key pressed <Key.f8>
Screenshot: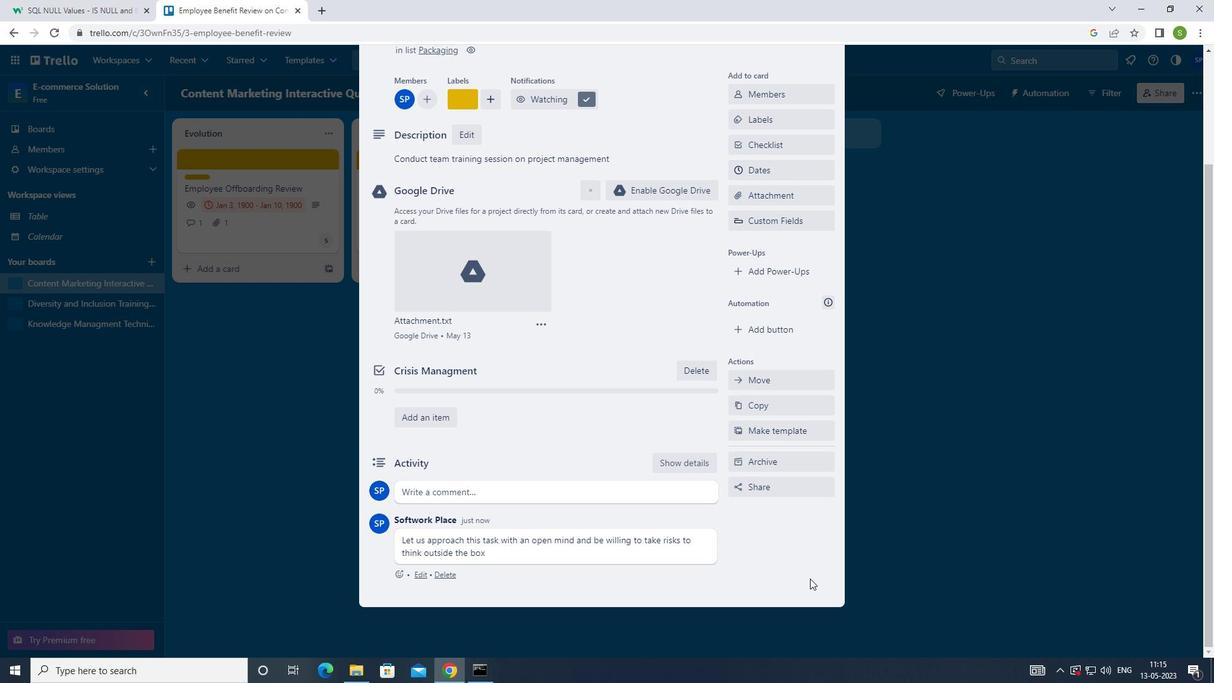 
